 Task: In the Company avon.com, schedule a meeting with title: 'Product Demo and Service Presentation', Select date: '4 September, 2023', select start time: 6:00:PM. Add location on call (786) 555-4399 with meeting description: For further discussion on products, kindly join the meeting. Add attendees from company's contact and save.. Logged in from softage.10@softage.net
Action: Mouse moved to (79, 55)
Screenshot: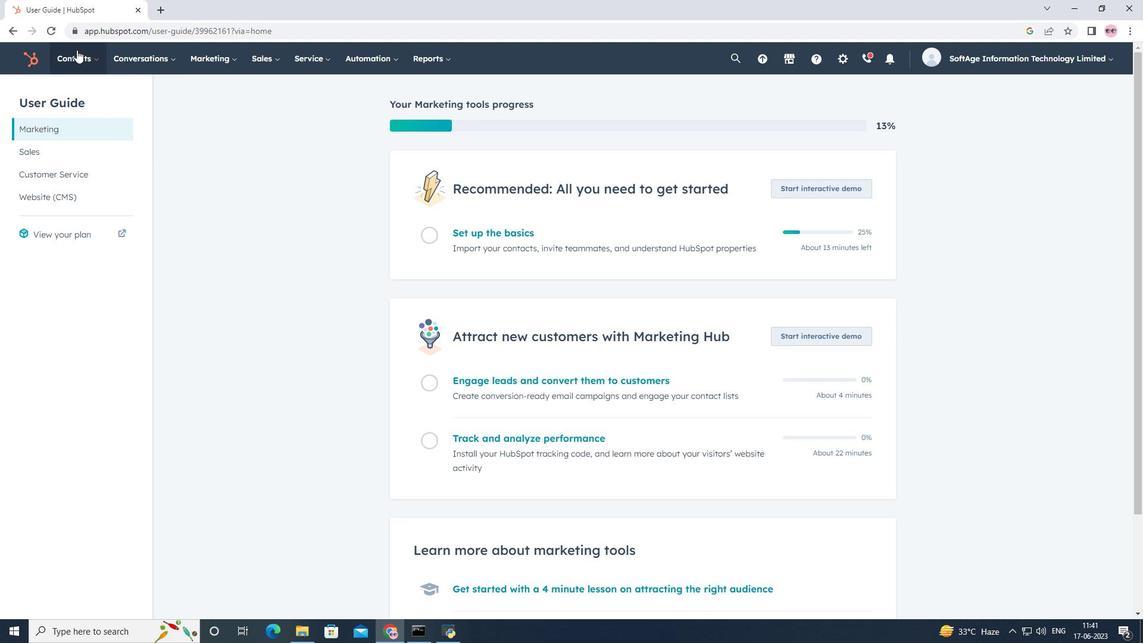 
Action: Mouse pressed left at (79, 55)
Screenshot: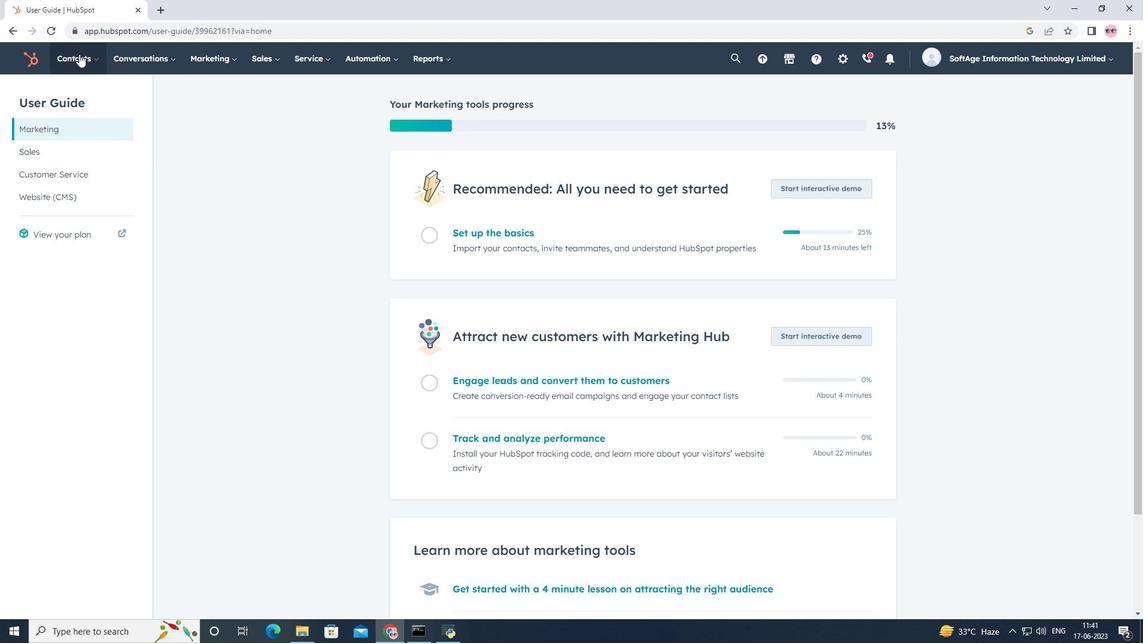 
Action: Mouse moved to (96, 119)
Screenshot: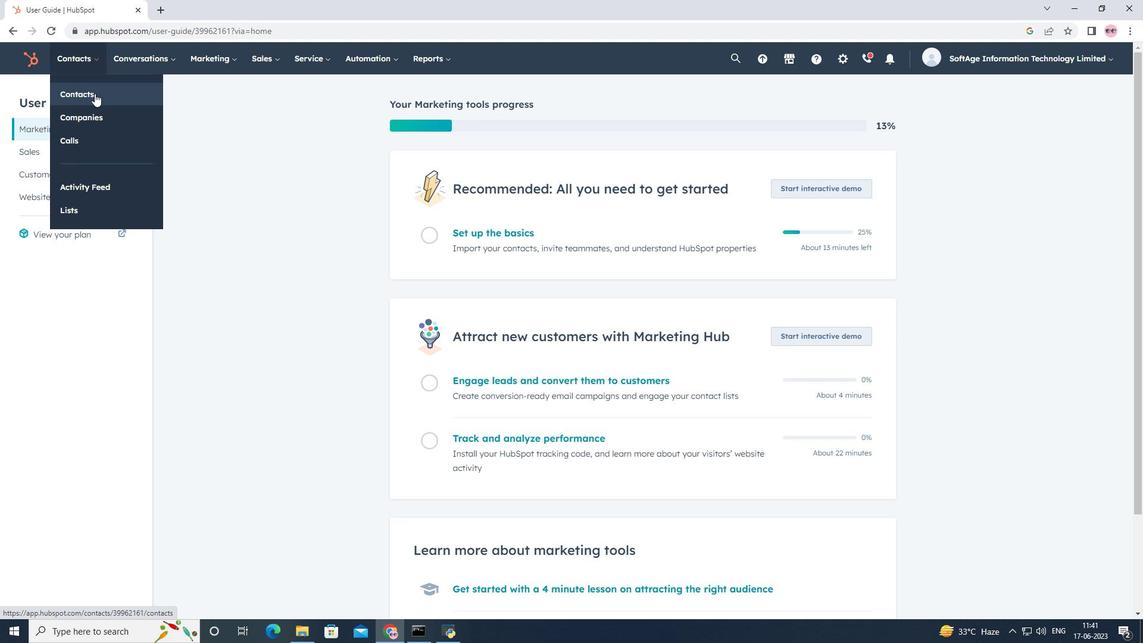 
Action: Mouse pressed left at (96, 119)
Screenshot: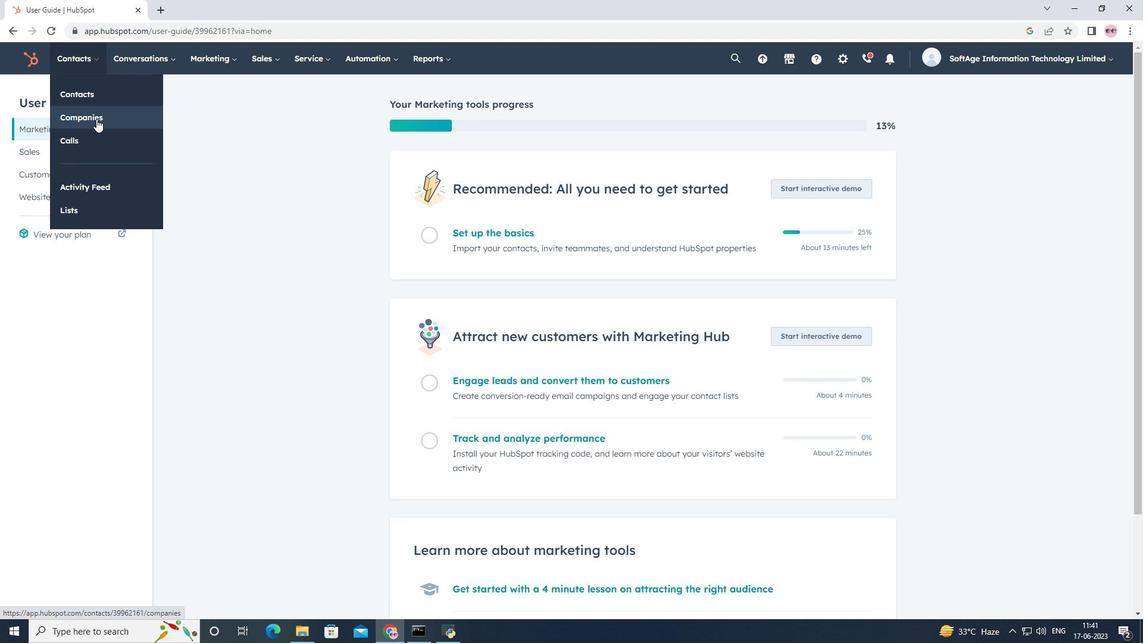 
Action: Mouse moved to (106, 193)
Screenshot: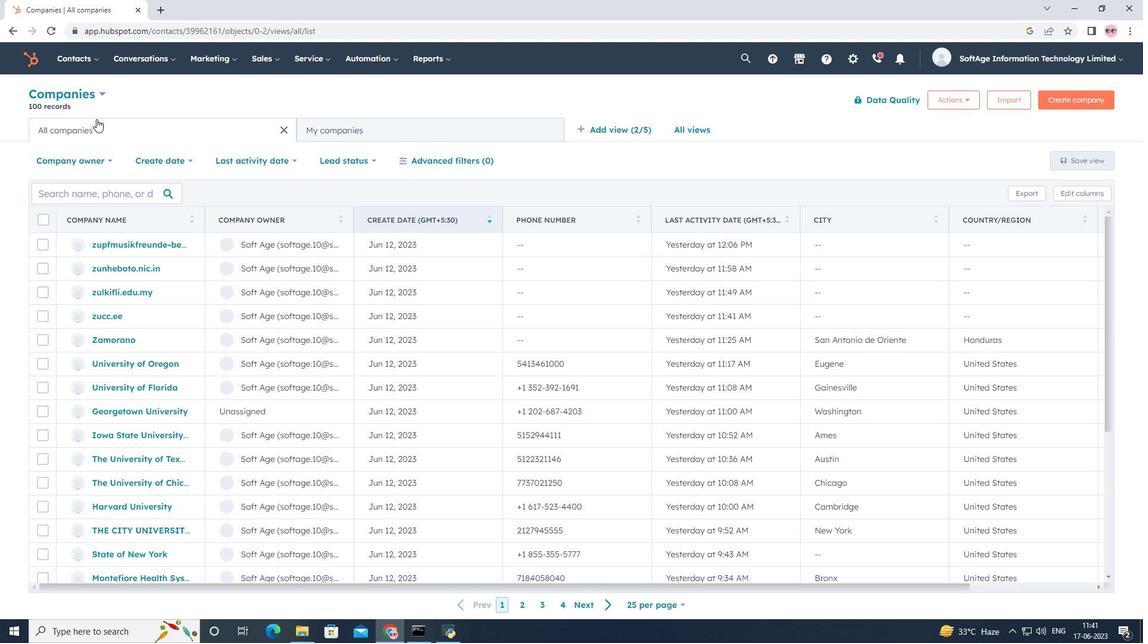 
Action: Mouse pressed left at (106, 193)
Screenshot: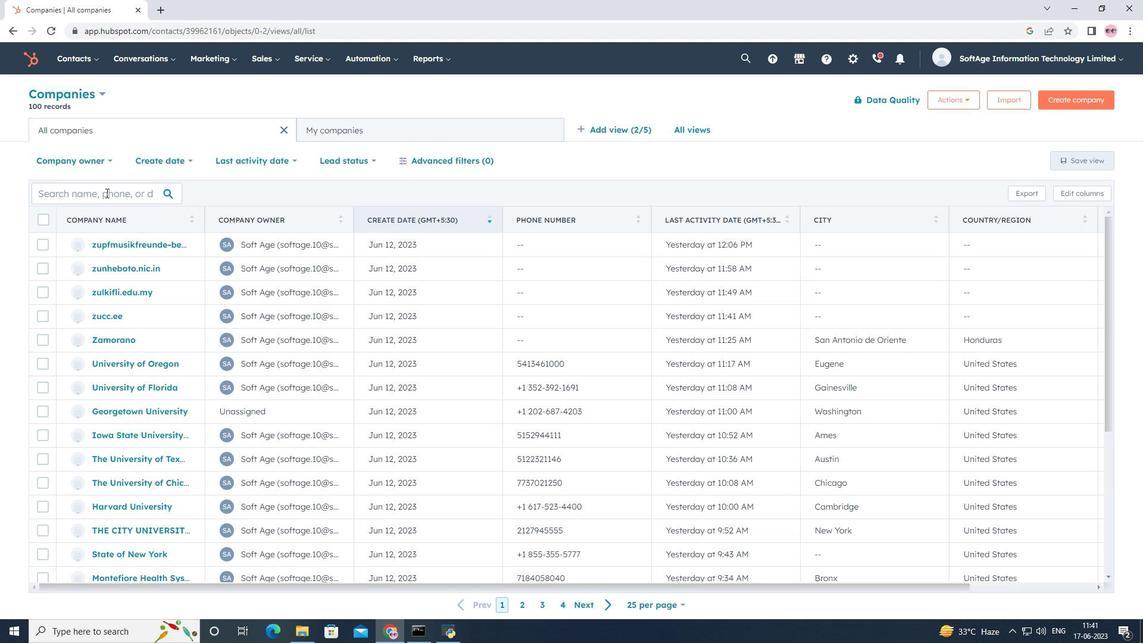 
Action: Key pressed <Key.shift>Product<Key.space><Key.shift>Demo<Key.space><Key.backspace><Key.backspace><Key.backspace><Key.backspace><Key.backspace><Key.backspace><Key.backspace><Key.backspace><Key.backspace><Key.backspace><Key.backspace><Key.backspace><Key.backspace><Key.backspace><Key.backspace><Key.backspace><Key.backspace>avon.com
Screenshot: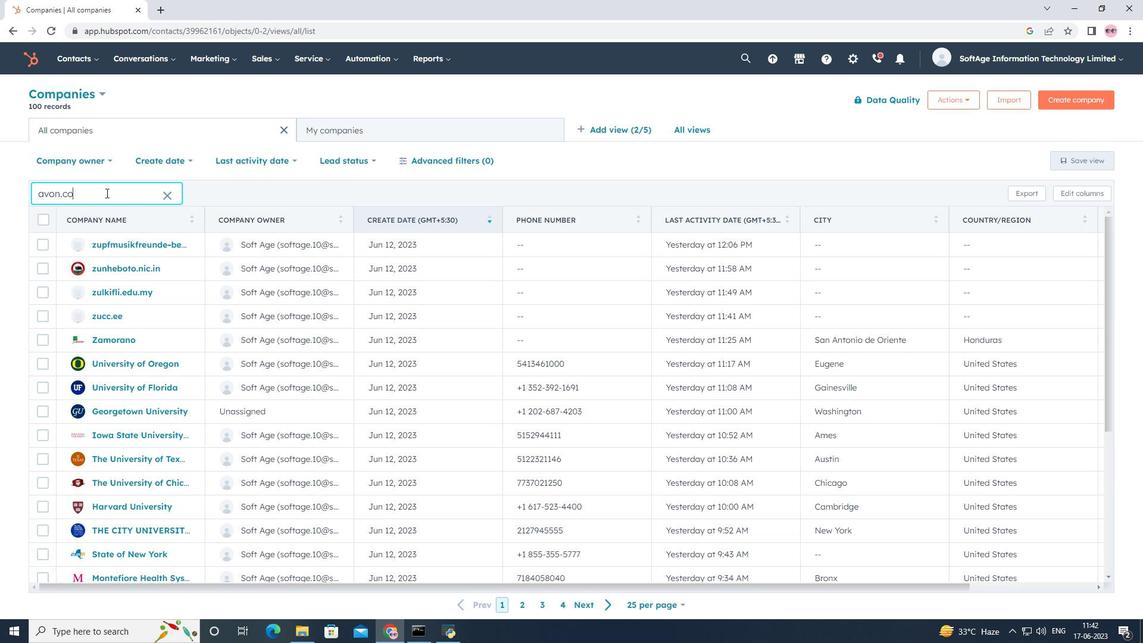 
Action: Mouse moved to (113, 247)
Screenshot: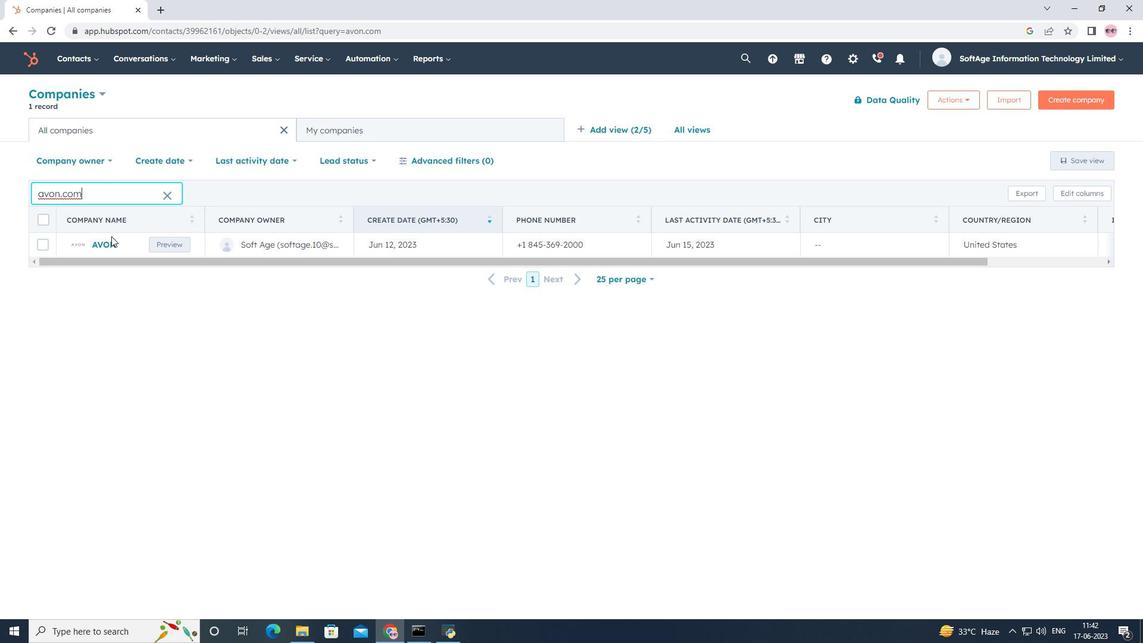 
Action: Mouse pressed left at (113, 247)
Screenshot: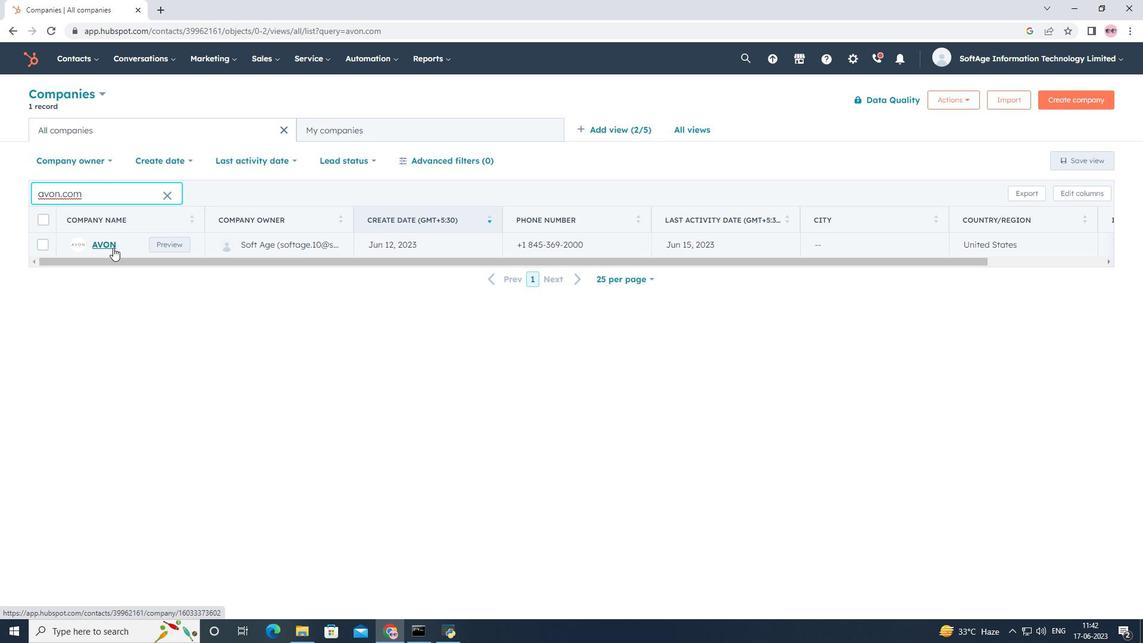 
Action: Mouse moved to (194, 193)
Screenshot: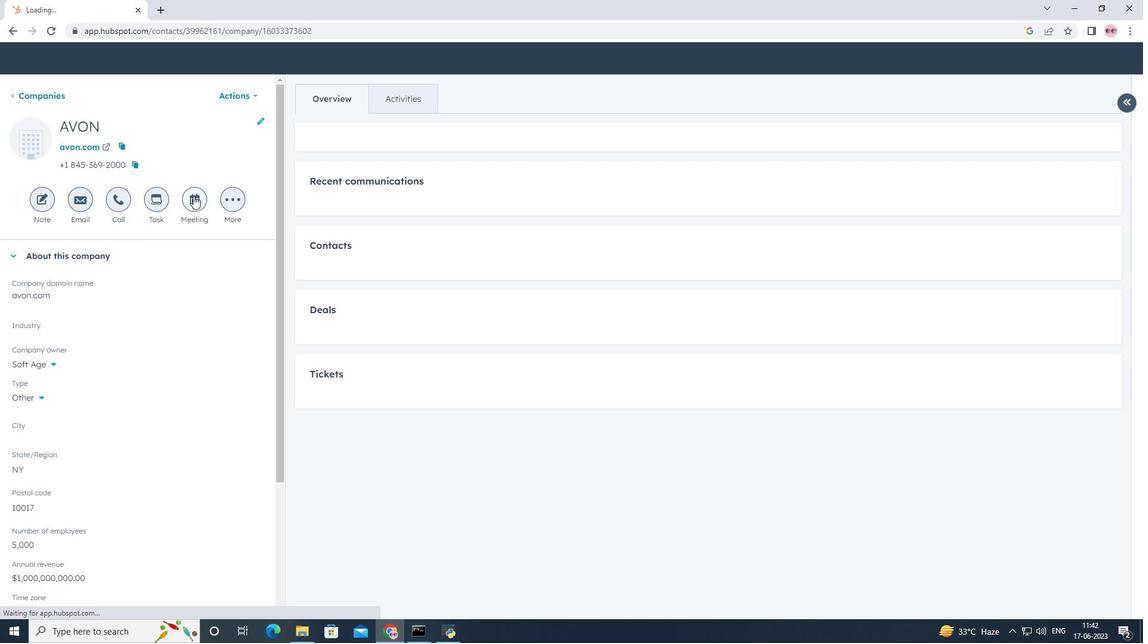 
Action: Mouse pressed left at (194, 193)
Screenshot: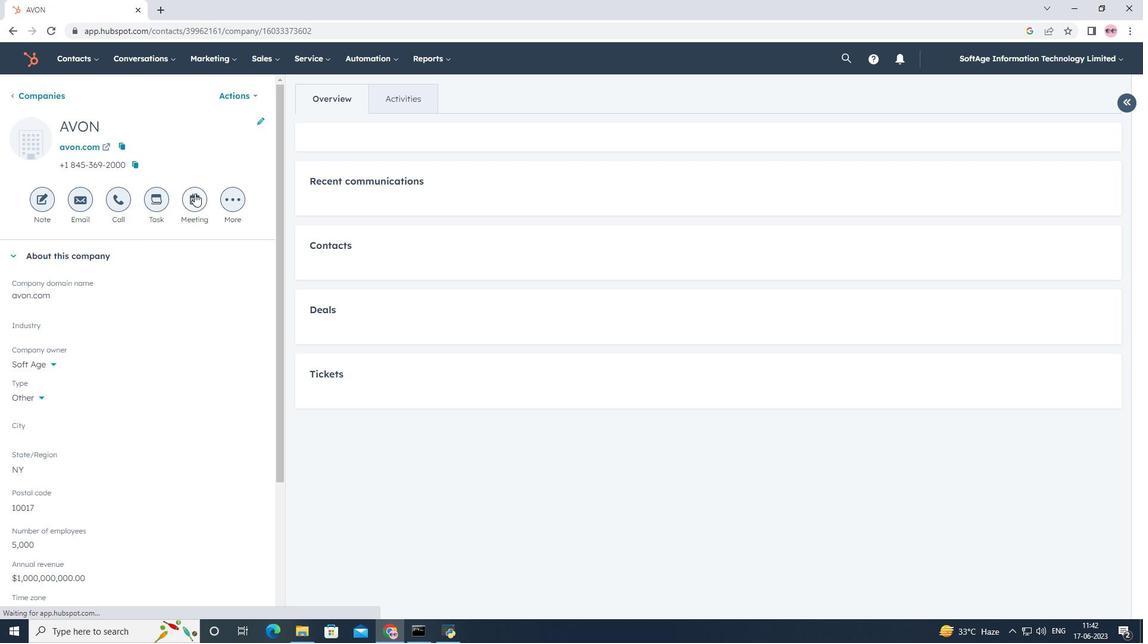 
Action: Mouse moved to (289, 193)
Screenshot: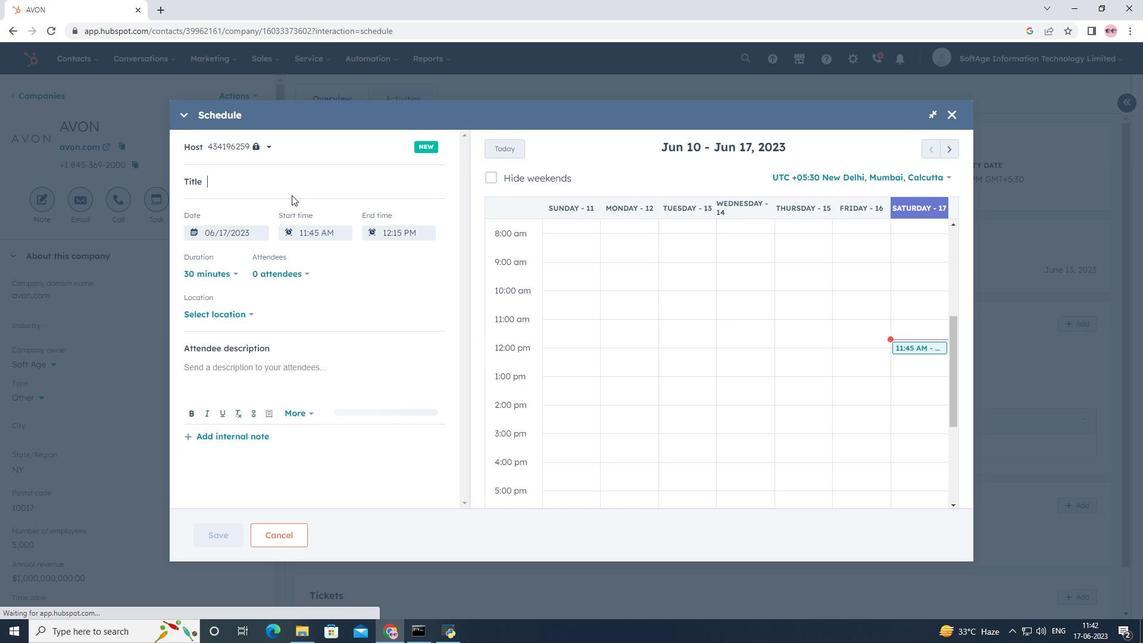 
Action: Key pressed <Key.shift><Key.shift><Key.shift><Key.shift><Key.shift><Key.shift><Key.shift><Key.shift><Key.shift><Key.shift><Key.shift><Key.shift><Key.shift><Key.shift><Key.shift><Key.shift><Key.shift><Key.shift><Key.shift><Key.shift><Key.shift><Key.shift><Key.shift>Product<Key.space><Key.shift>Demo<Key.space>and<Key.space><Key.shift><Key.shift><Key.shift><Key.shift><Key.shift><Key.shift><Key.shift><Key.shift><Key.shift><Key.shift><Key.shift><Key.shift><Key.shift><Key.shift><Key.shift><Key.shift><Key.shift><Key.shift><Key.shift><Key.shift><Key.shift><Key.shift>Service<Key.space><Key.shift>Presentation
Screenshot: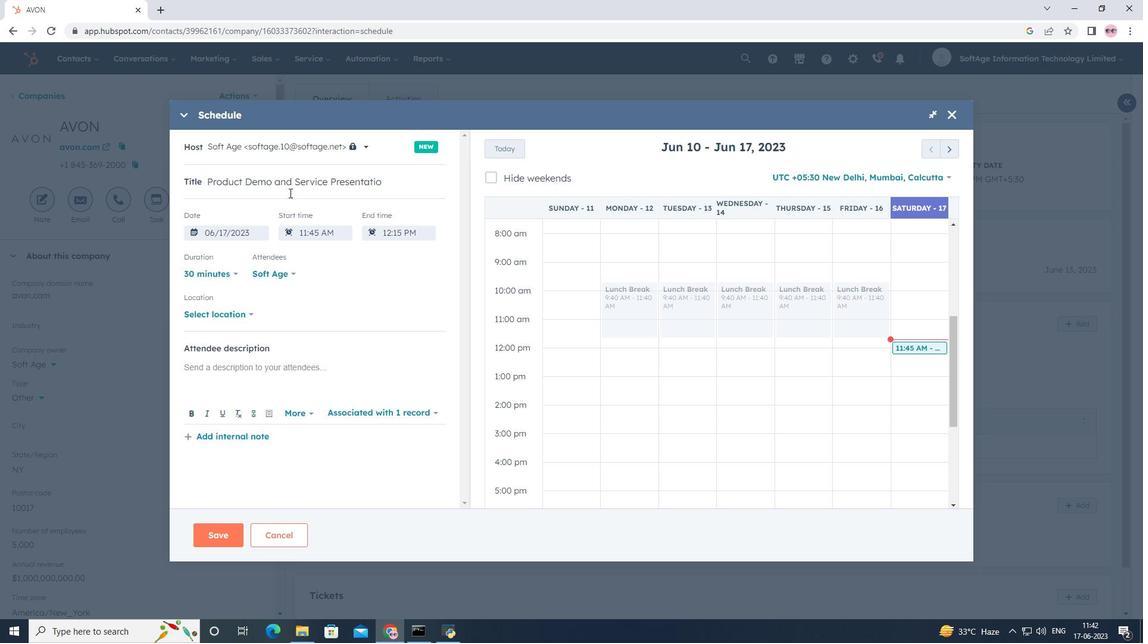 
Action: Mouse moved to (955, 146)
Screenshot: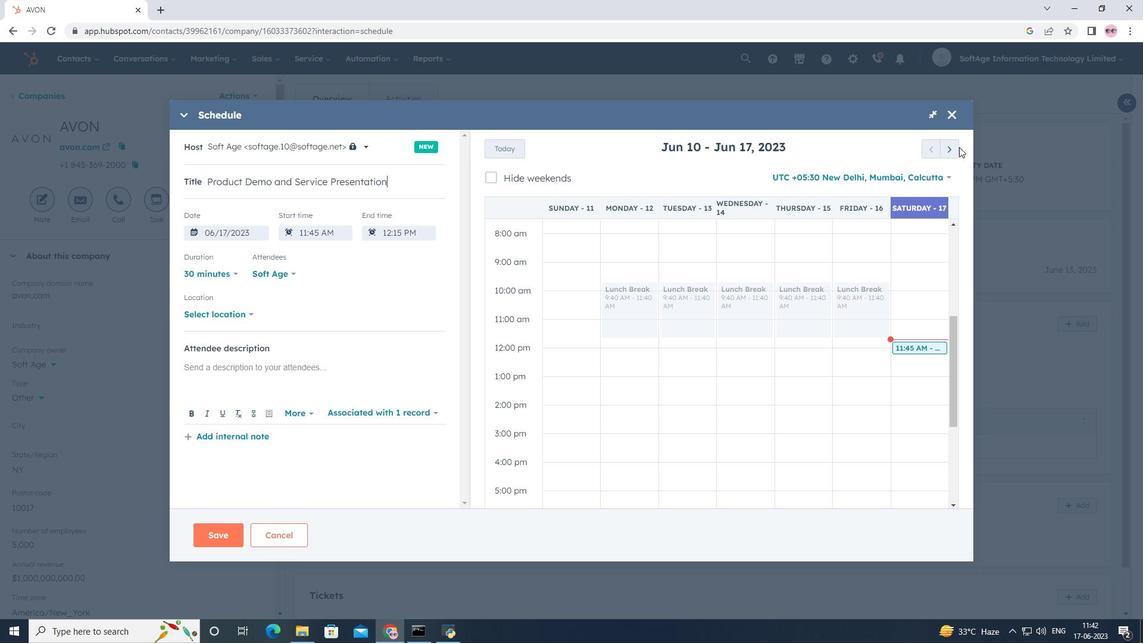 
Action: Mouse pressed left at (955, 146)
Screenshot: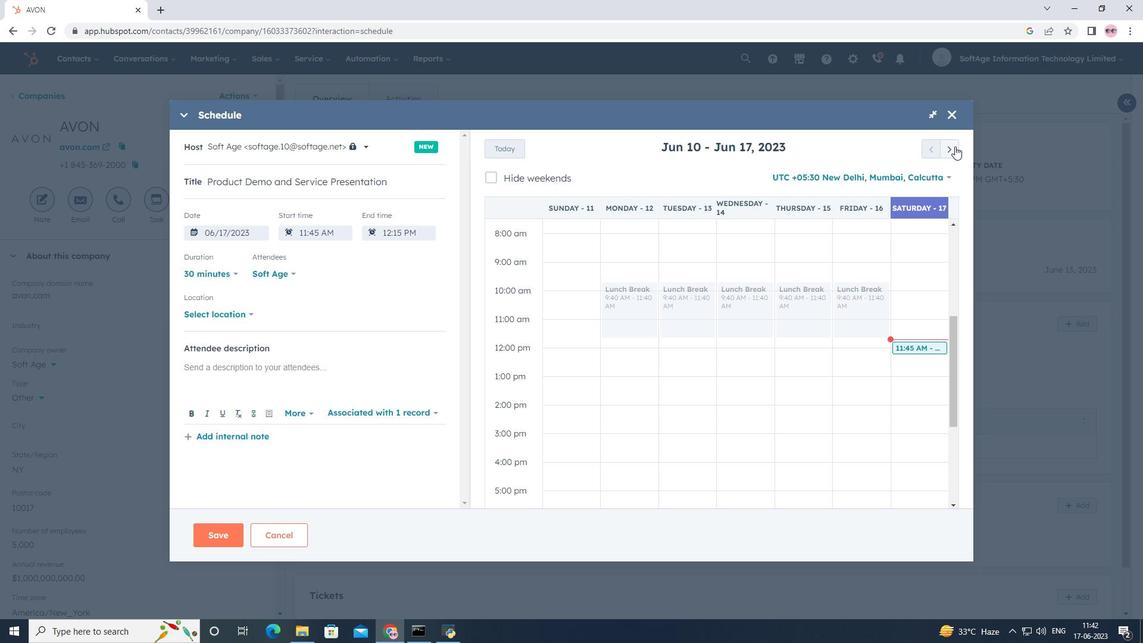 
Action: Mouse pressed left at (955, 146)
Screenshot: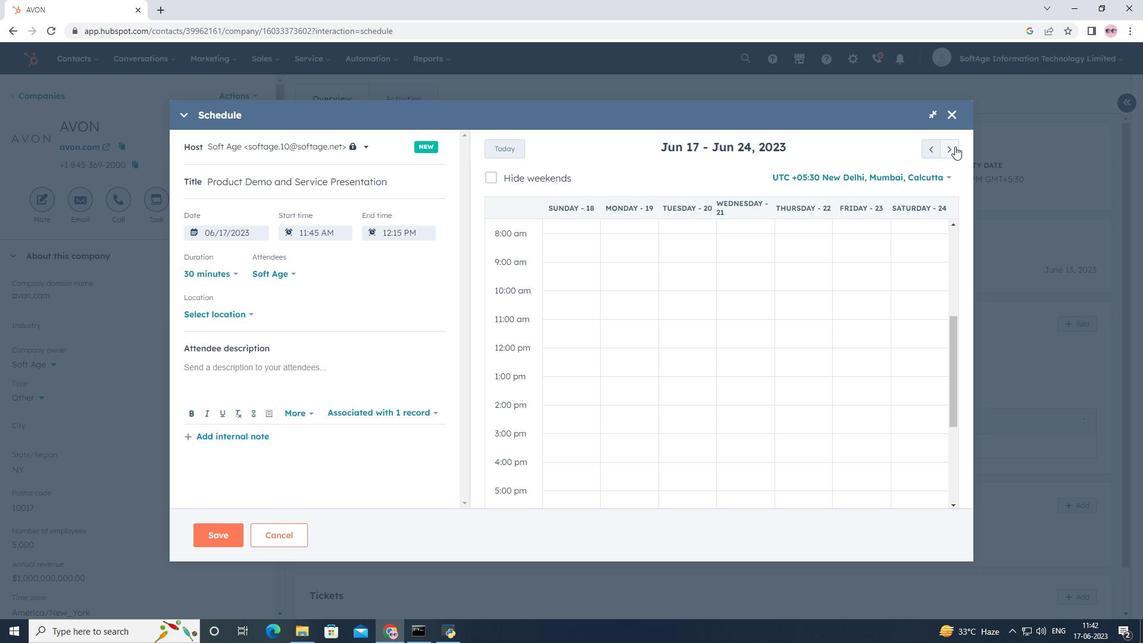 
Action: Mouse pressed left at (955, 146)
Screenshot: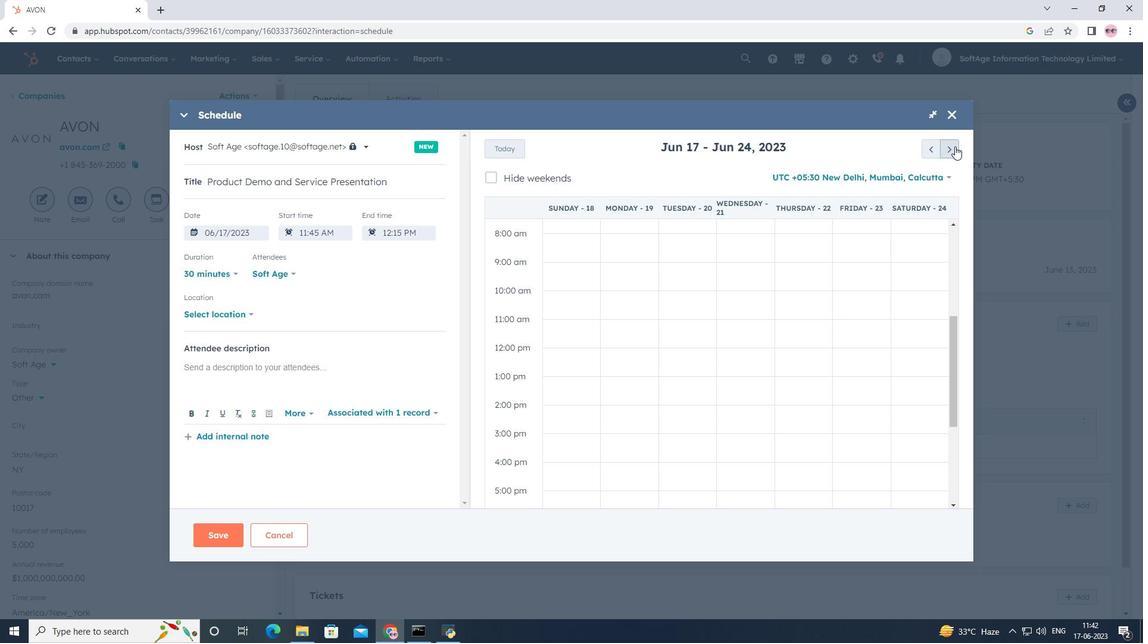 
Action: Mouse pressed left at (955, 146)
Screenshot: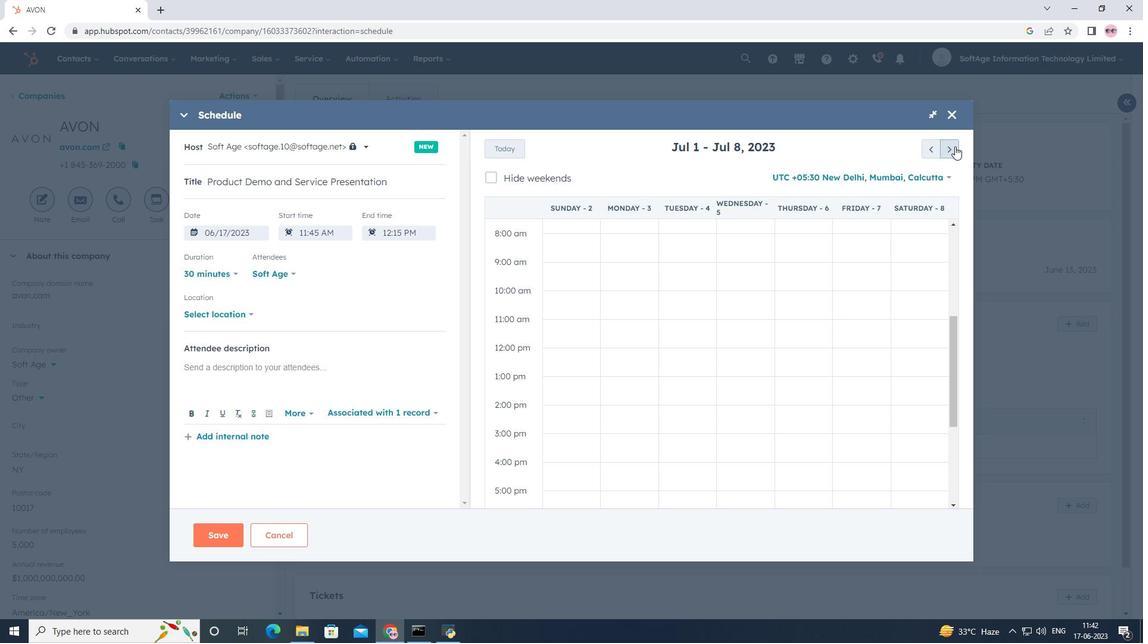 
Action: Mouse pressed left at (955, 146)
Screenshot: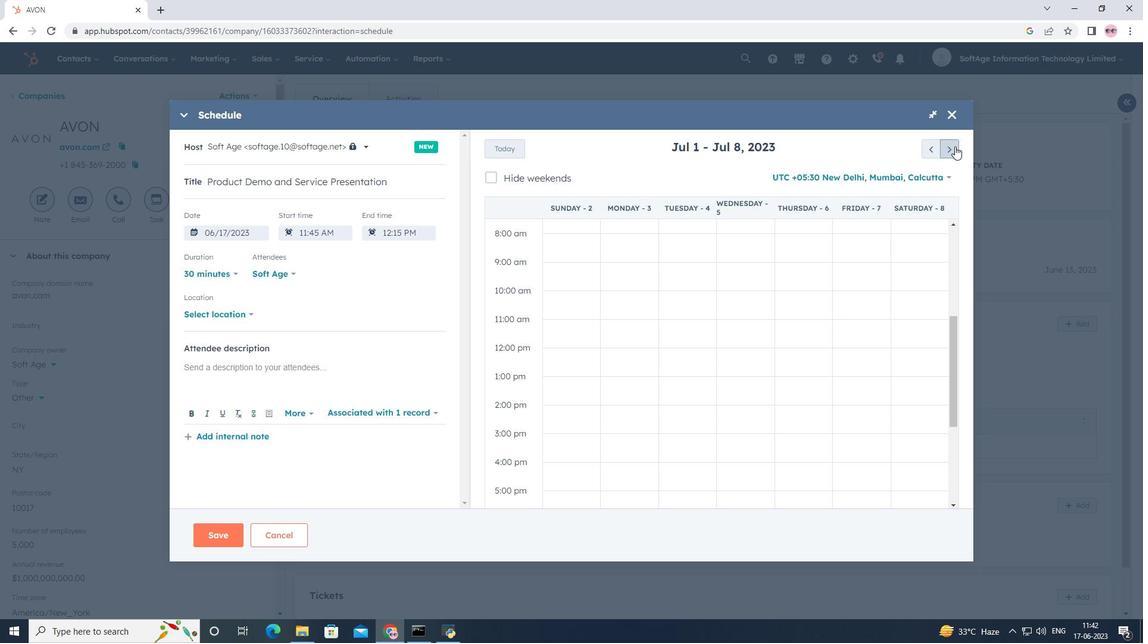 
Action: Mouse pressed left at (955, 146)
Screenshot: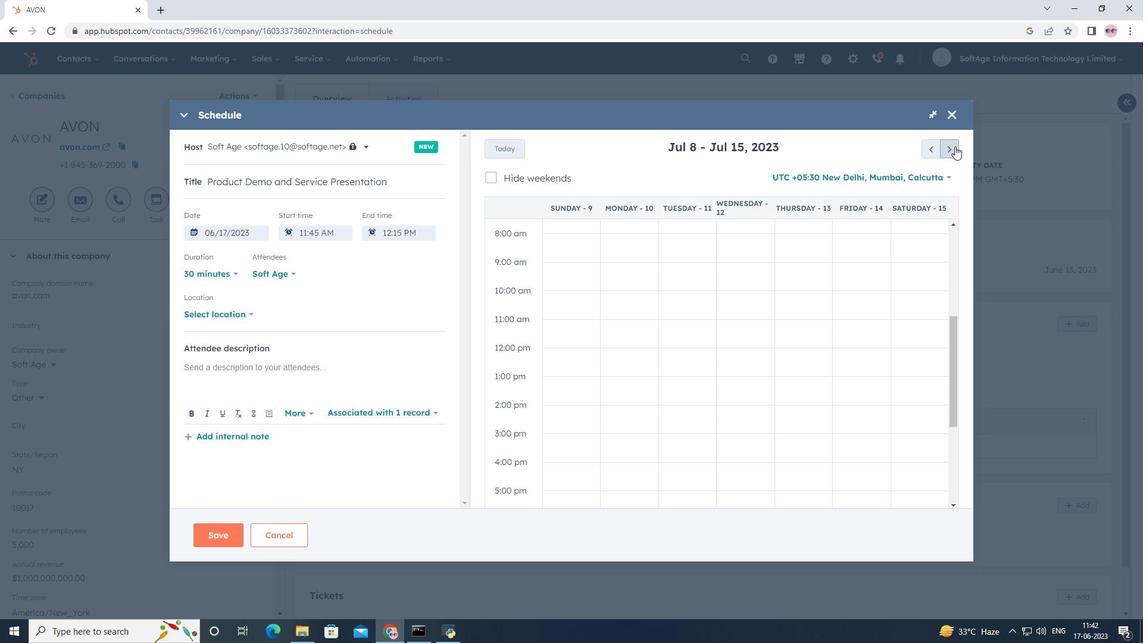 
Action: Mouse pressed left at (955, 146)
Screenshot: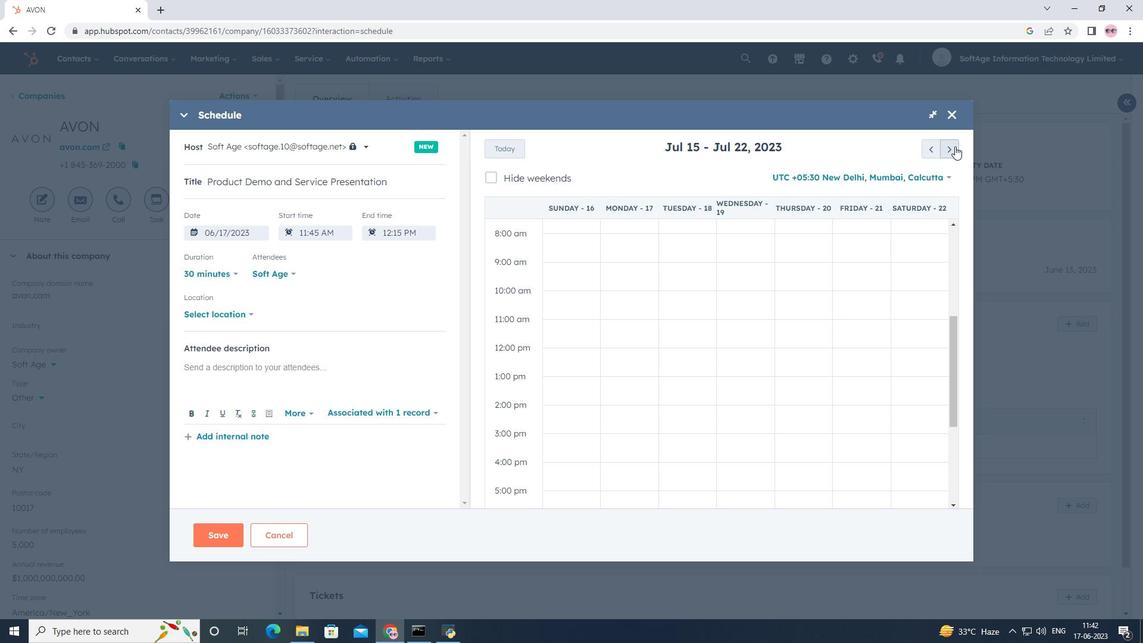 
Action: Mouse pressed left at (955, 146)
Screenshot: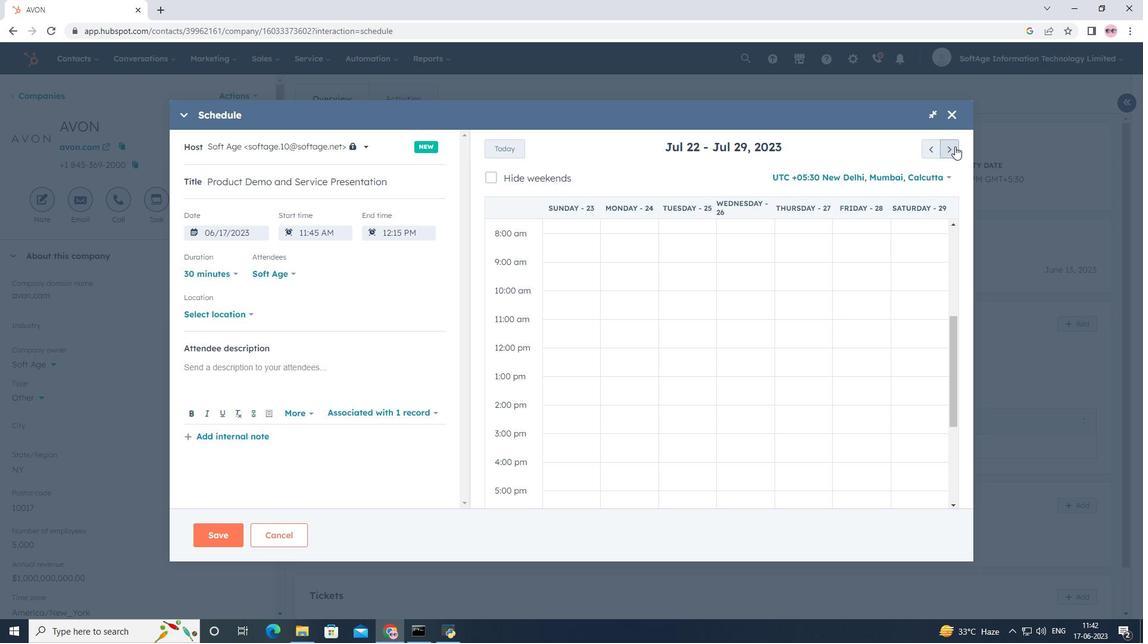 
Action: Mouse pressed left at (955, 146)
Screenshot: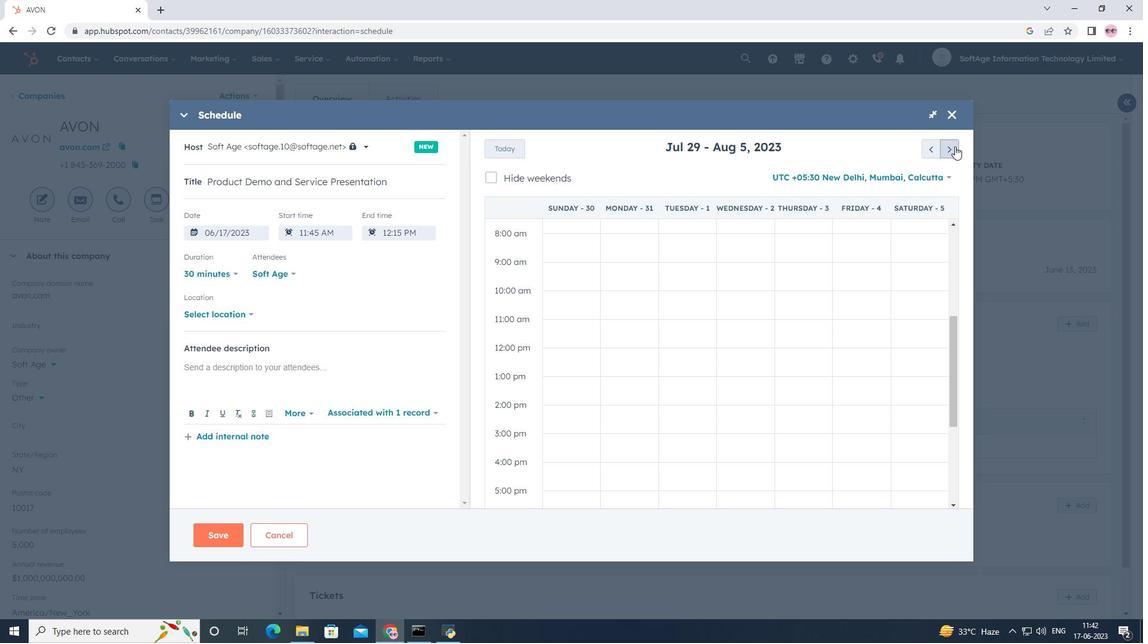 
Action: Mouse moved to (924, 149)
Screenshot: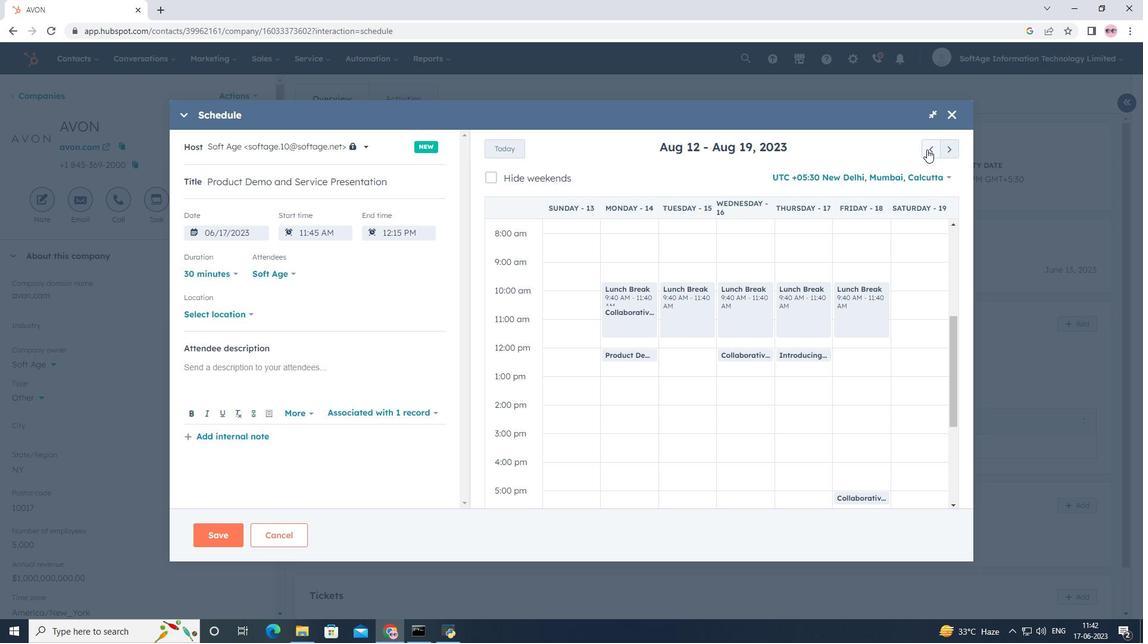 
Action: Mouse pressed left at (924, 149)
Screenshot: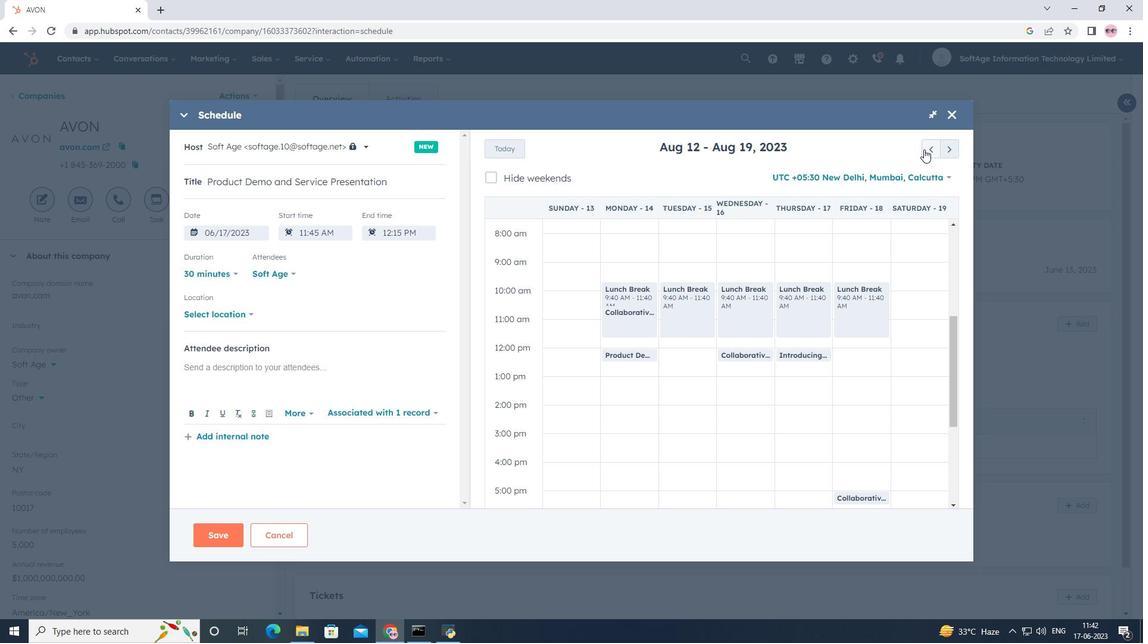 
Action: Mouse moved to (940, 149)
Screenshot: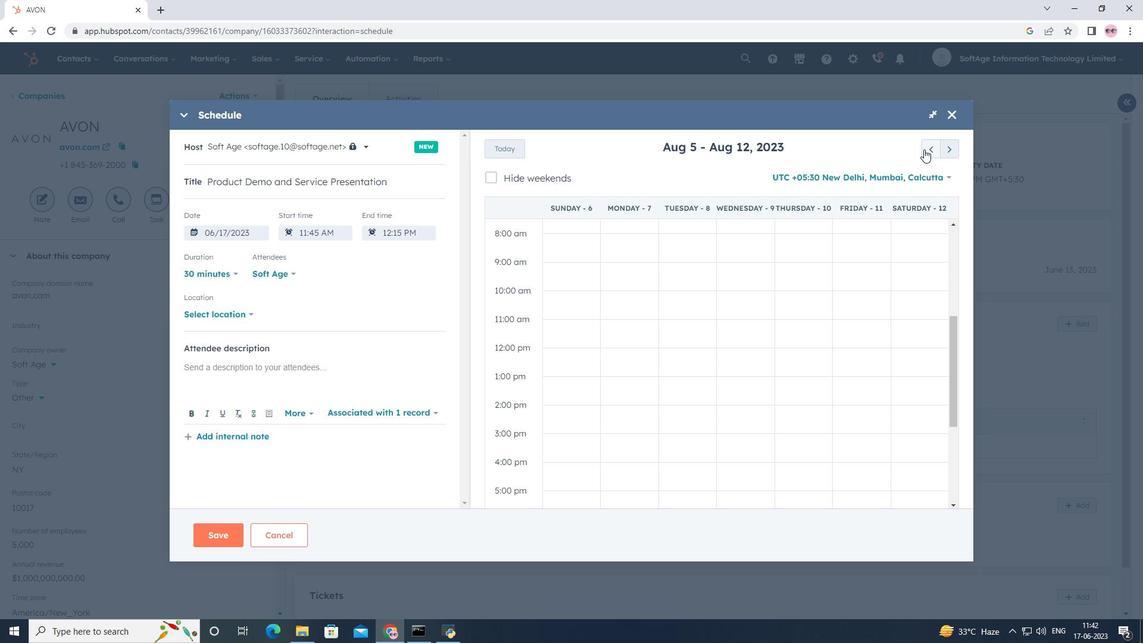
Action: Mouse pressed left at (940, 149)
Screenshot: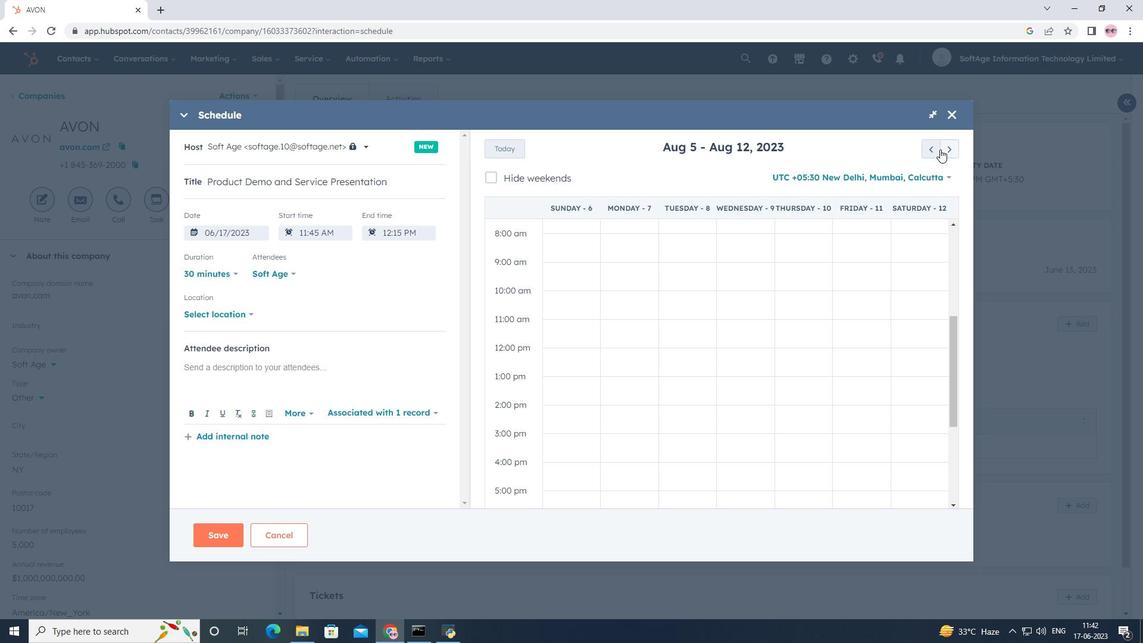 
Action: Mouse moved to (936, 149)
Screenshot: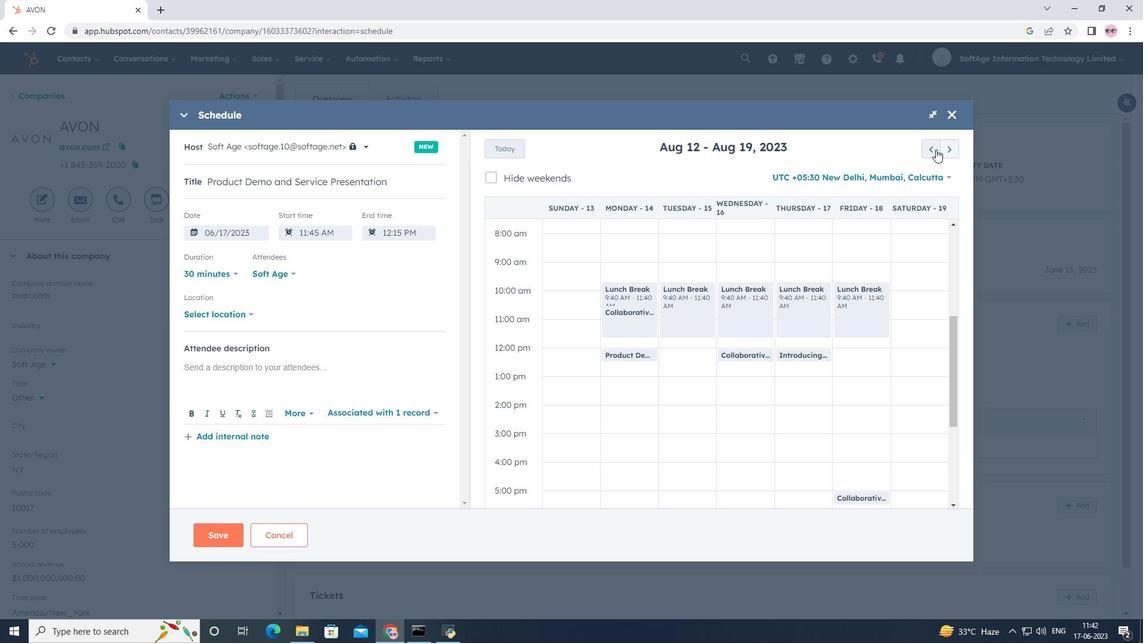 
Action: Mouse pressed left at (936, 149)
Screenshot: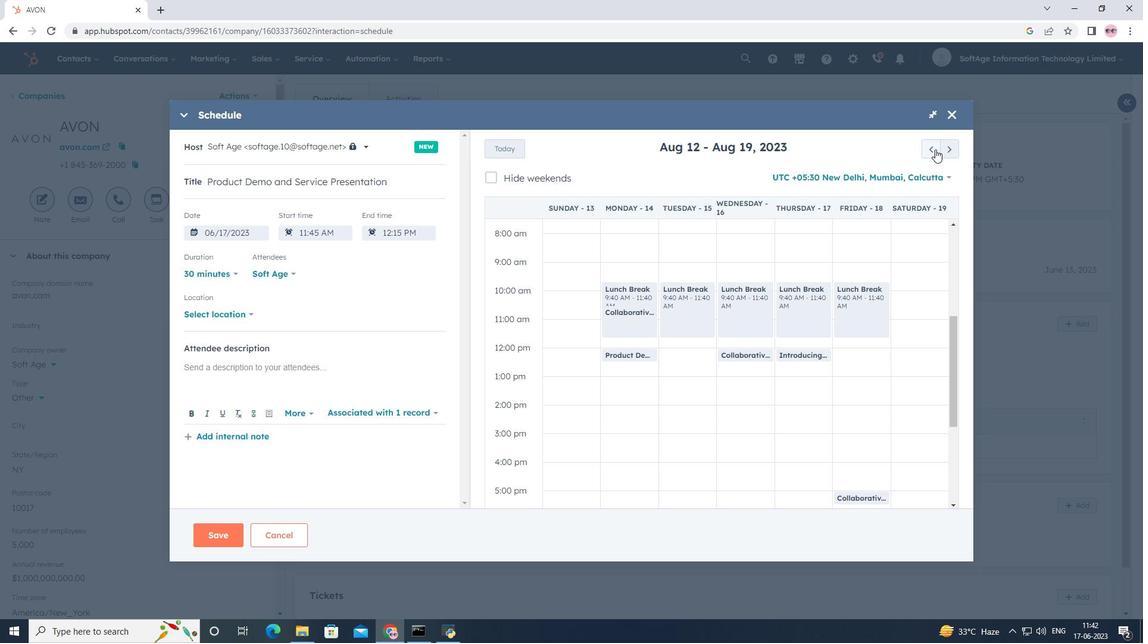 
Action: Mouse pressed left at (936, 149)
Screenshot: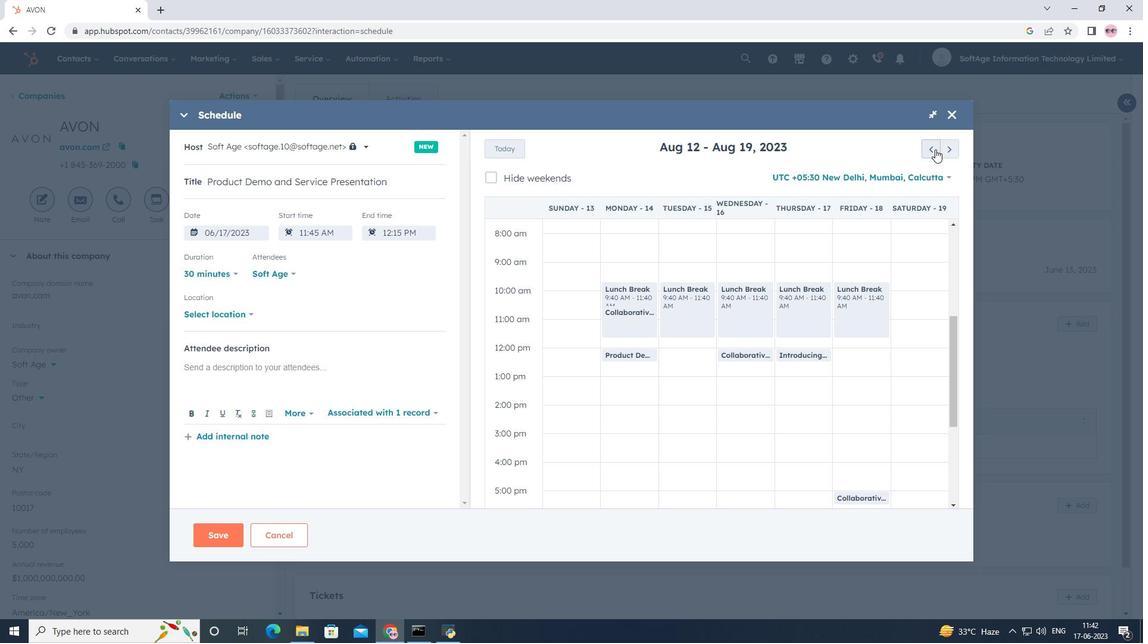 
Action: Mouse moved to (951, 149)
Screenshot: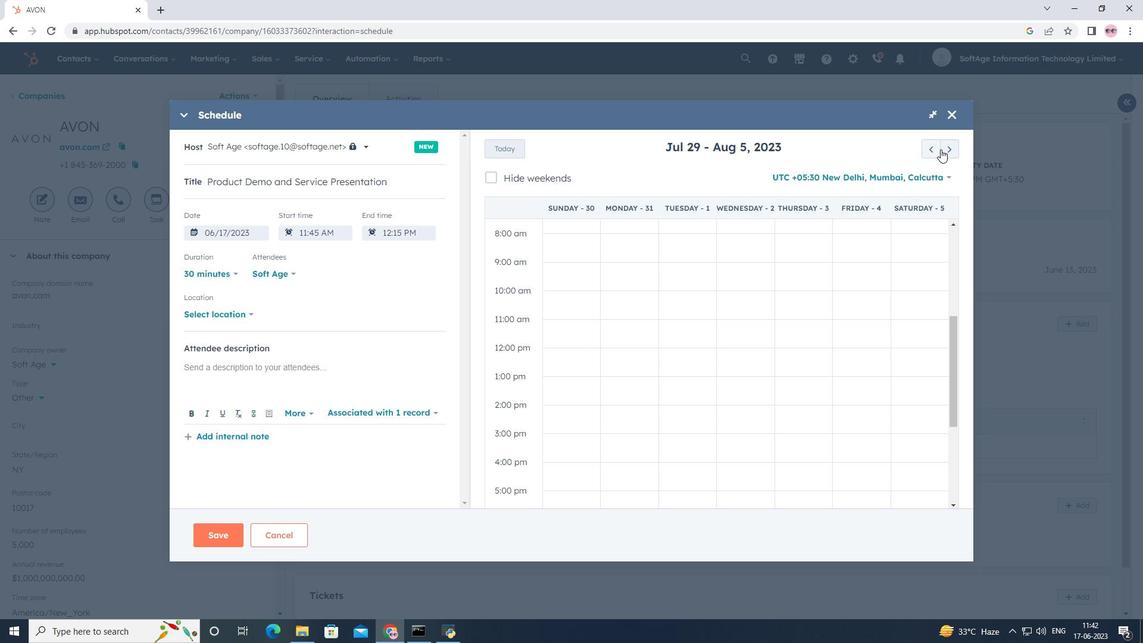 
Action: Mouse pressed left at (951, 149)
Screenshot: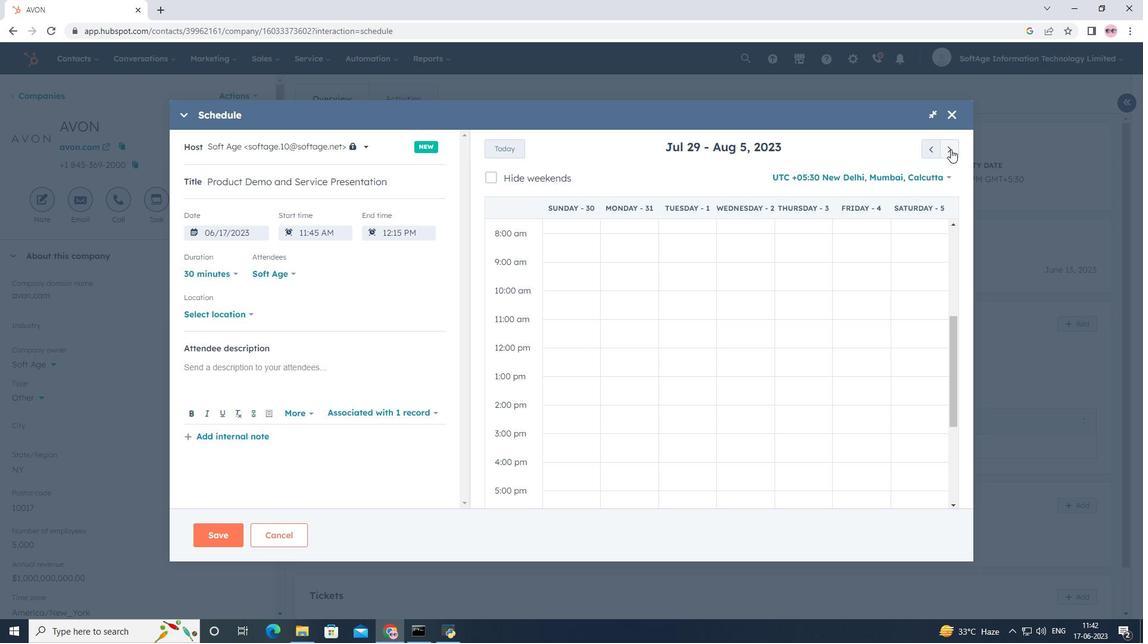 
Action: Mouse pressed left at (951, 149)
Screenshot: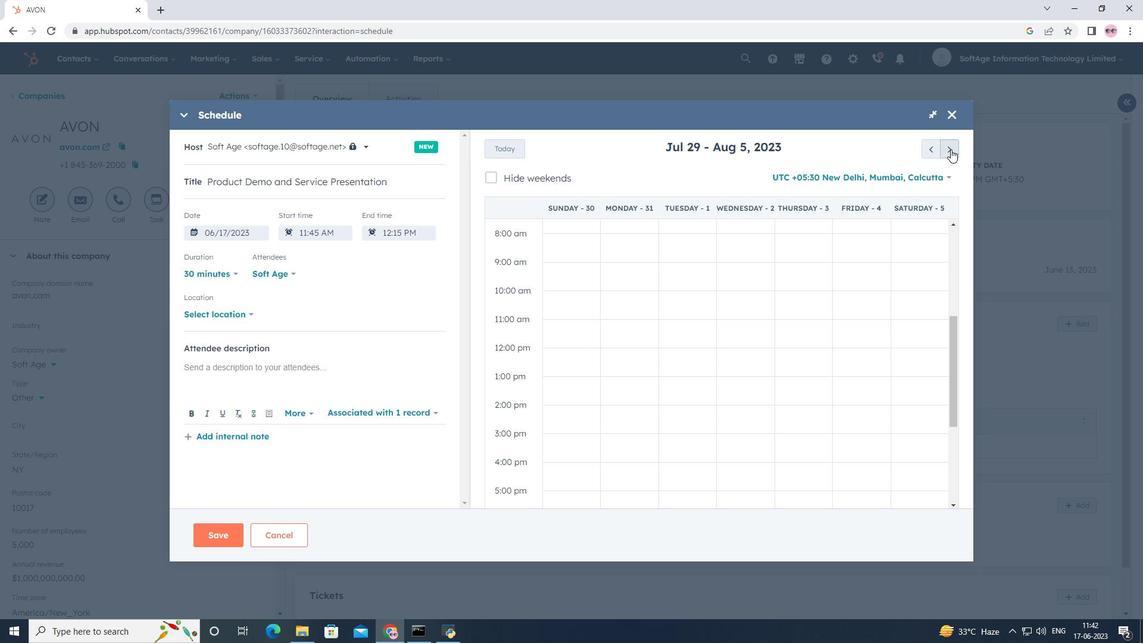 
Action: Mouse pressed left at (951, 149)
Screenshot: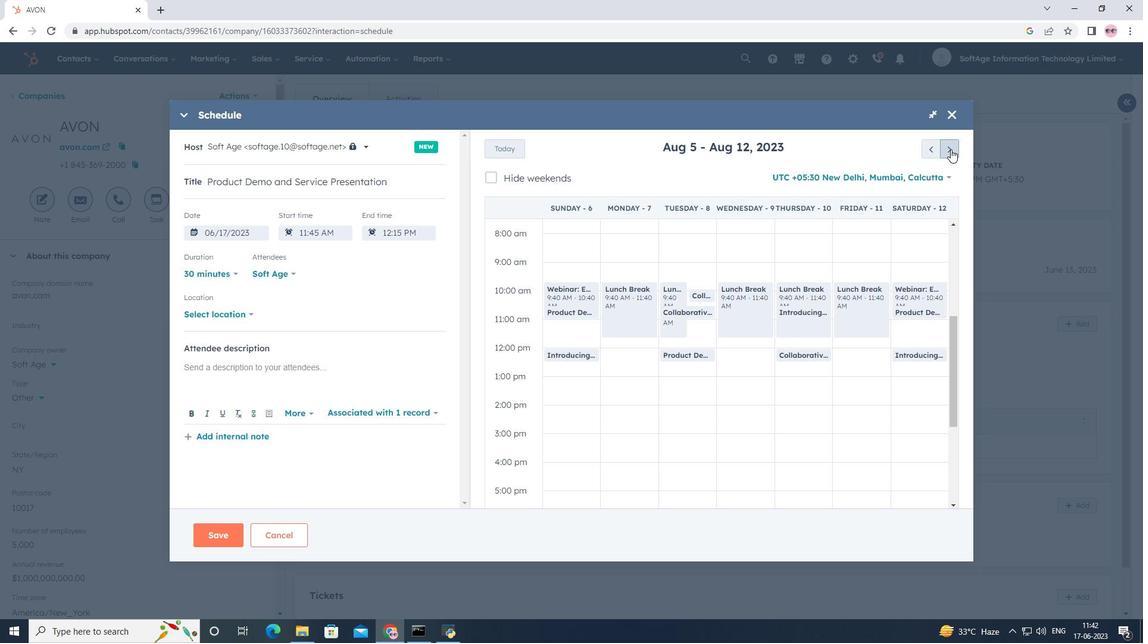 
Action: Mouse pressed left at (951, 149)
Screenshot: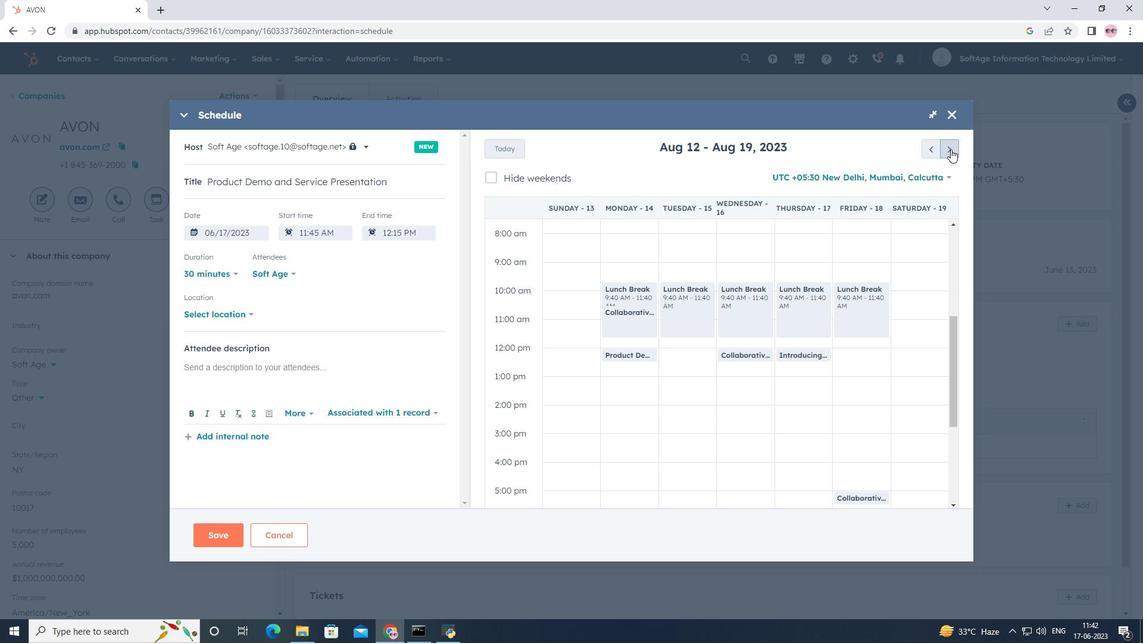 
Action: Mouse pressed left at (951, 149)
Screenshot: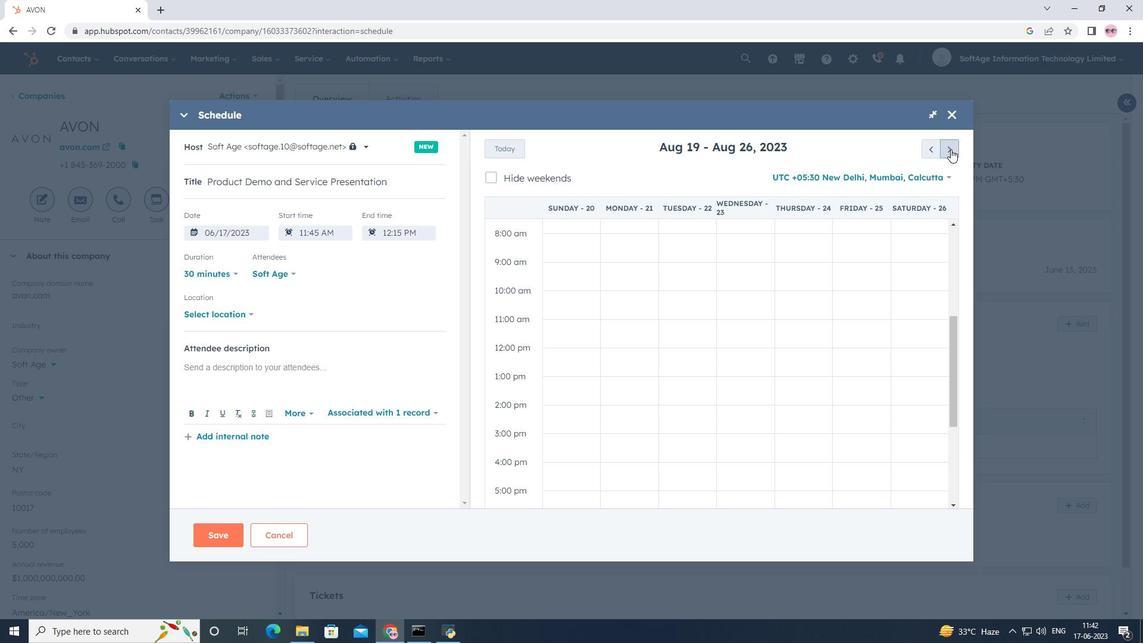 
Action: Mouse moved to (617, 498)
Screenshot: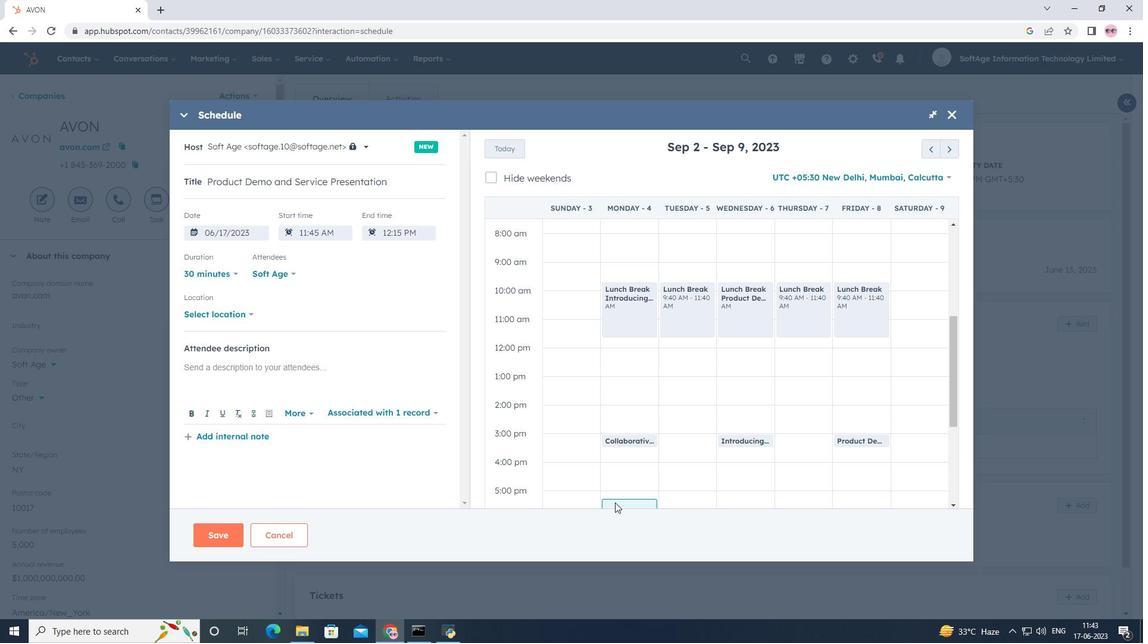 
Action: Mouse scrolled (617, 498) with delta (0, 0)
Screenshot: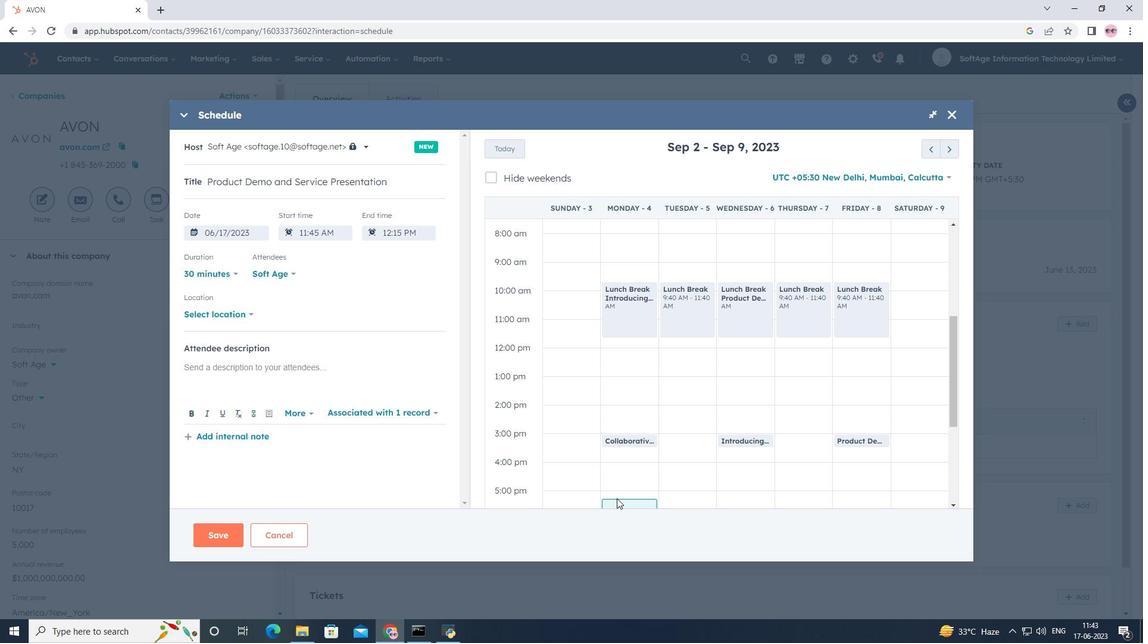 
Action: Mouse scrolled (617, 498) with delta (0, 0)
Screenshot: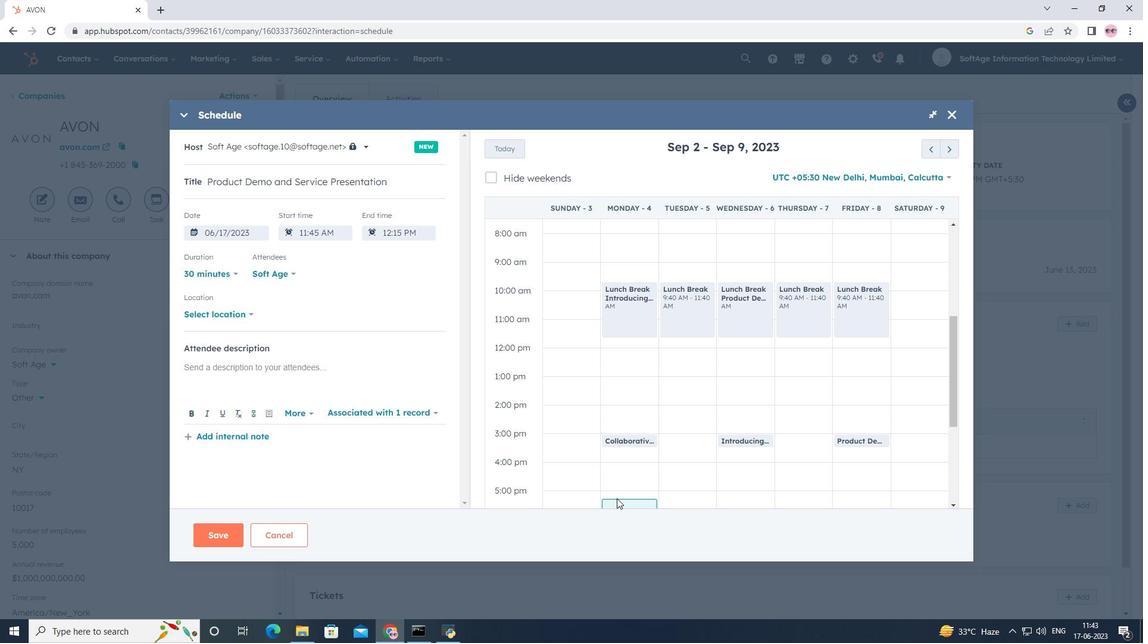 
Action: Mouse moved to (619, 404)
Screenshot: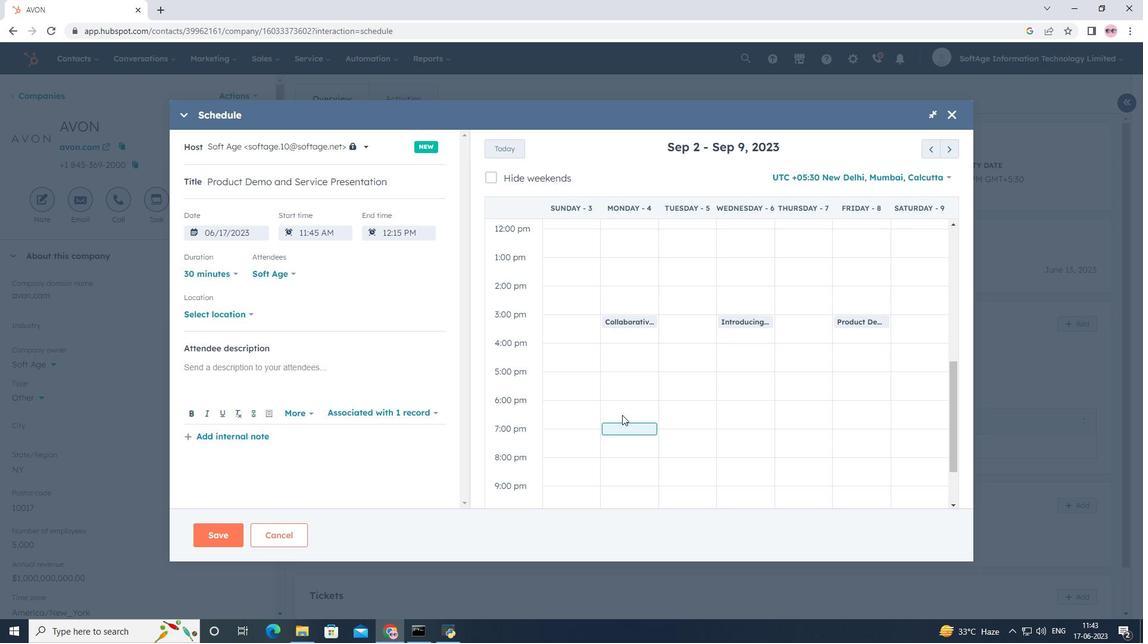 
Action: Mouse pressed left at (619, 404)
Screenshot: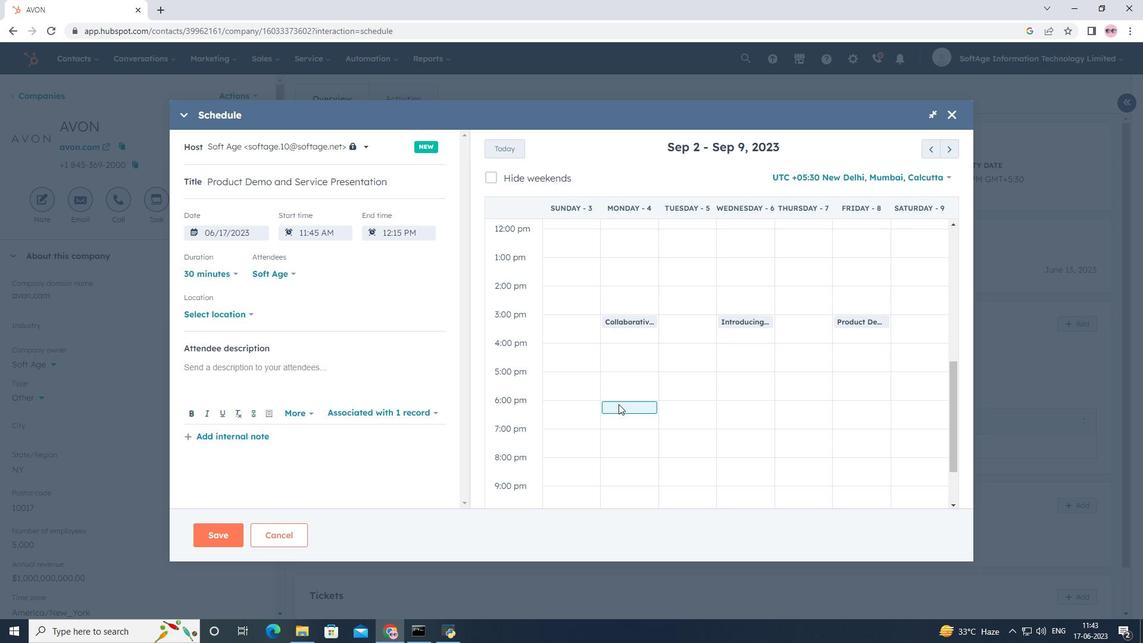 
Action: Mouse moved to (237, 312)
Screenshot: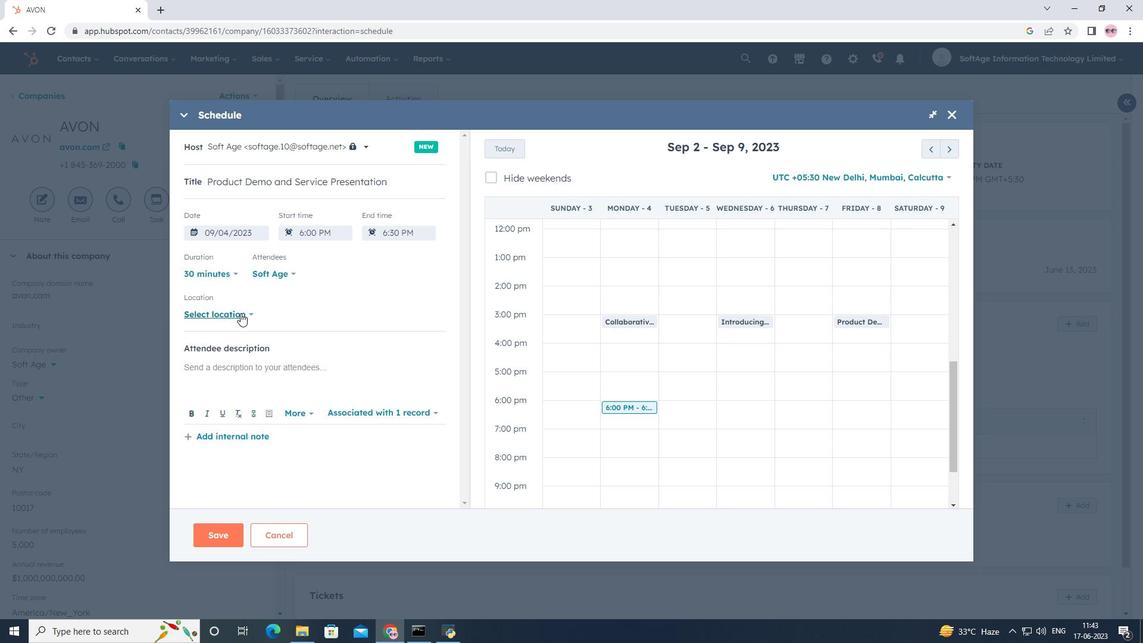 
Action: Mouse pressed left at (237, 312)
Screenshot: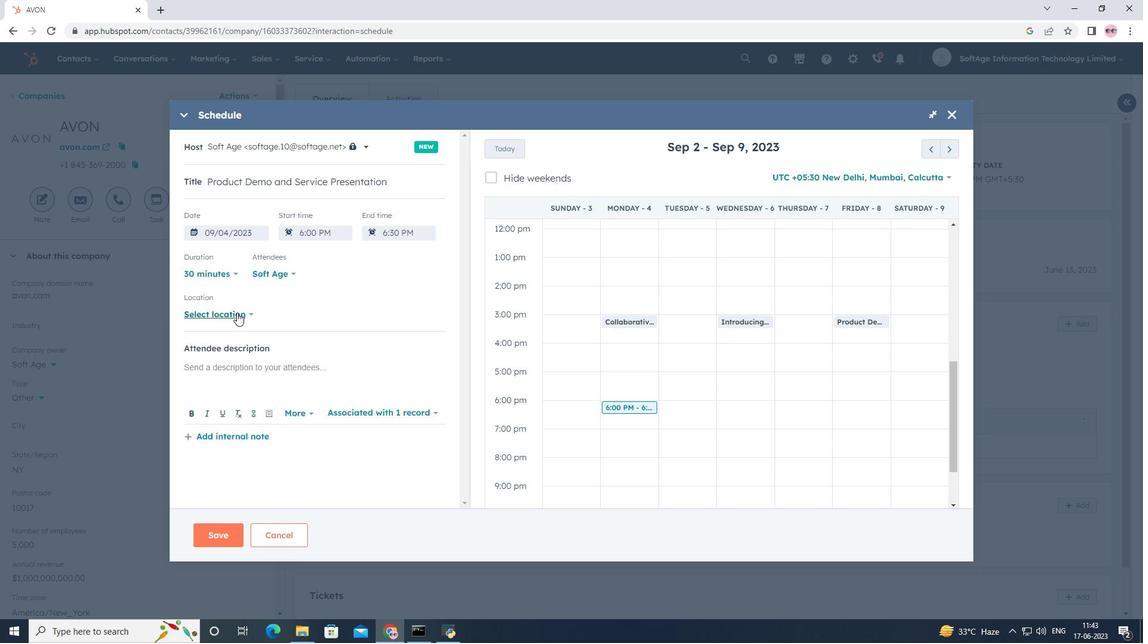 
Action: Mouse moved to (316, 277)
Screenshot: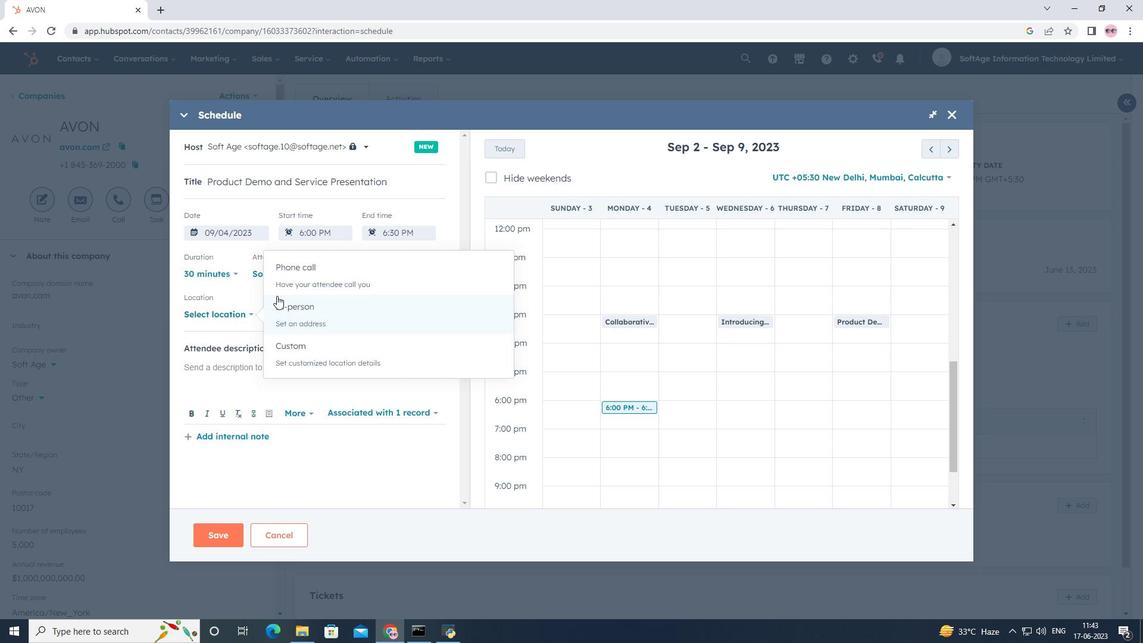 
Action: Mouse pressed left at (316, 277)
Screenshot: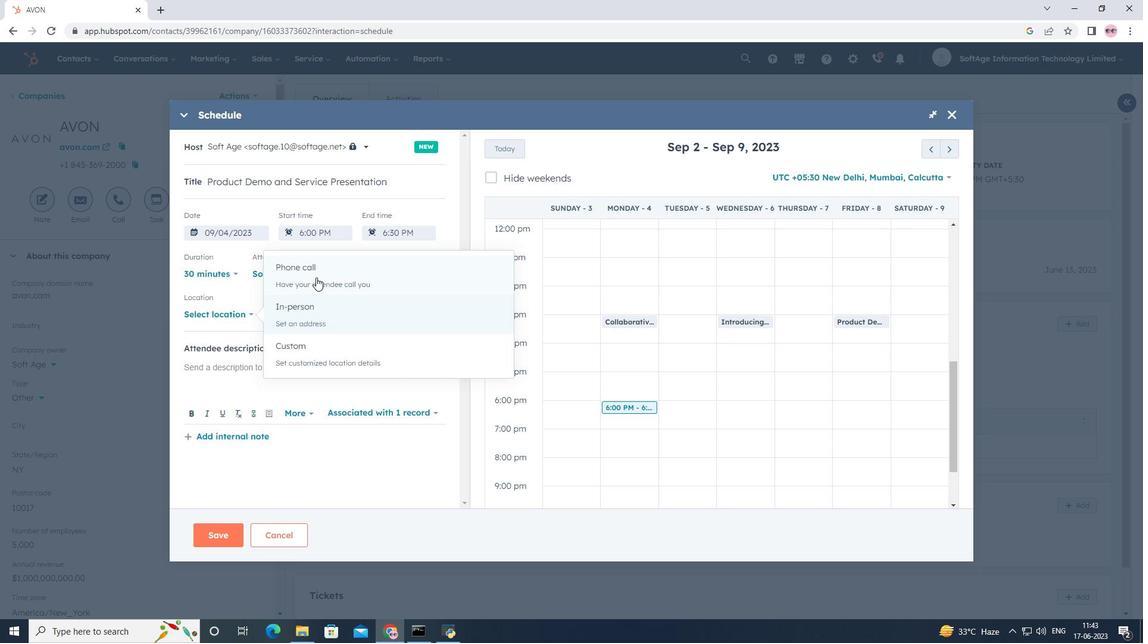 
Action: Mouse moved to (303, 304)
Screenshot: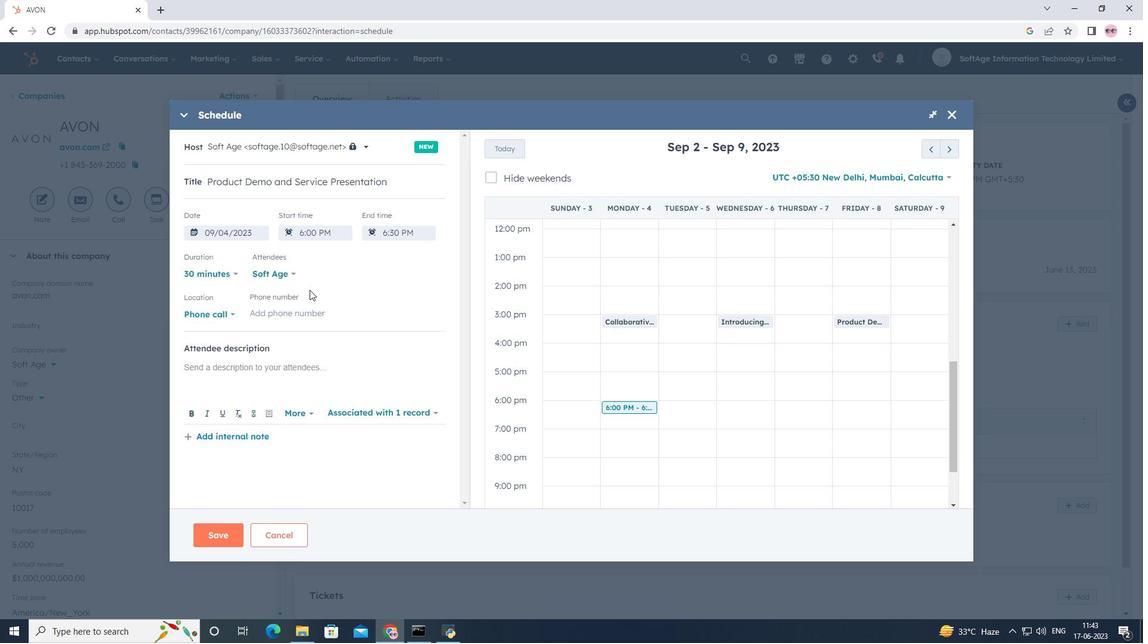 
Action: Mouse pressed left at (303, 304)
Screenshot: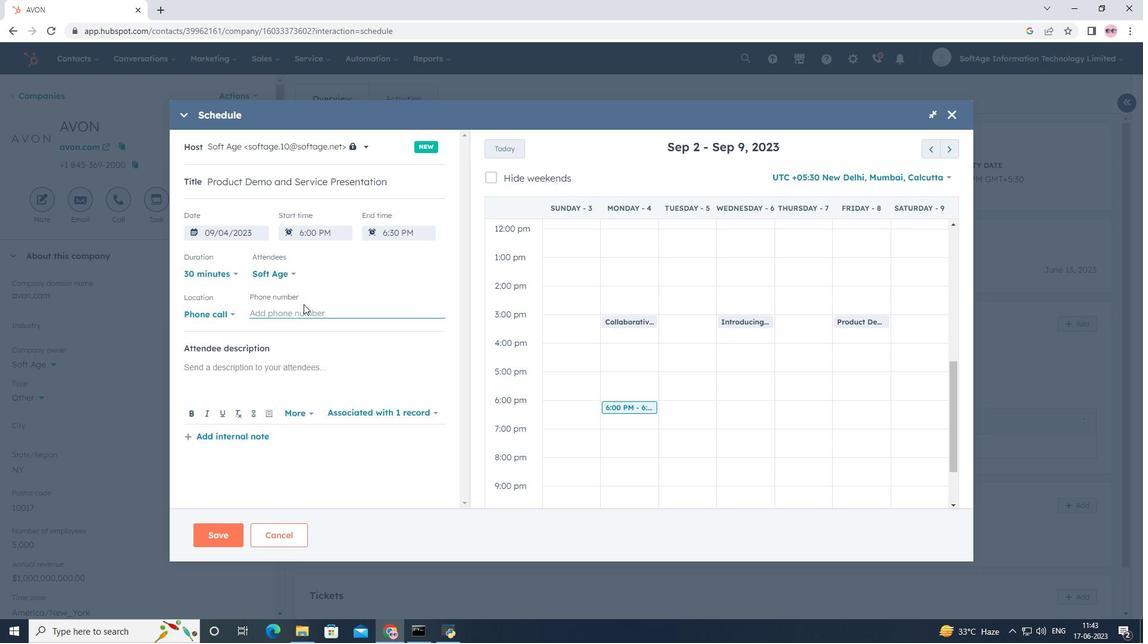 
Action: Key pressed <Key.shift>(786<Key.shift>)<Key.space>555-4399
Screenshot: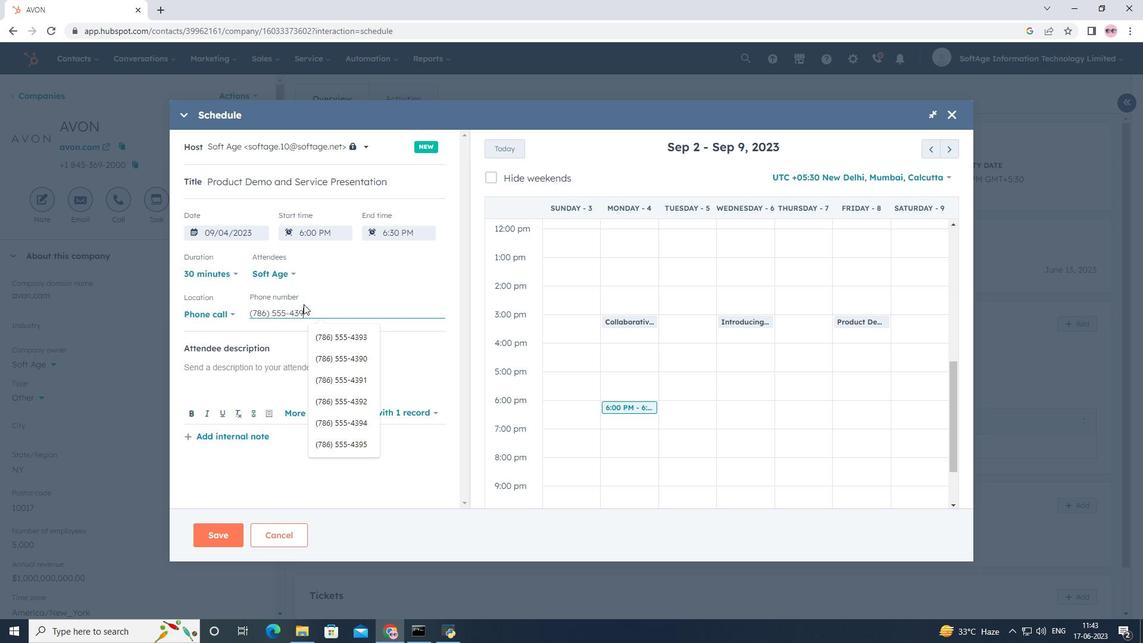 
Action: Mouse moved to (287, 379)
Screenshot: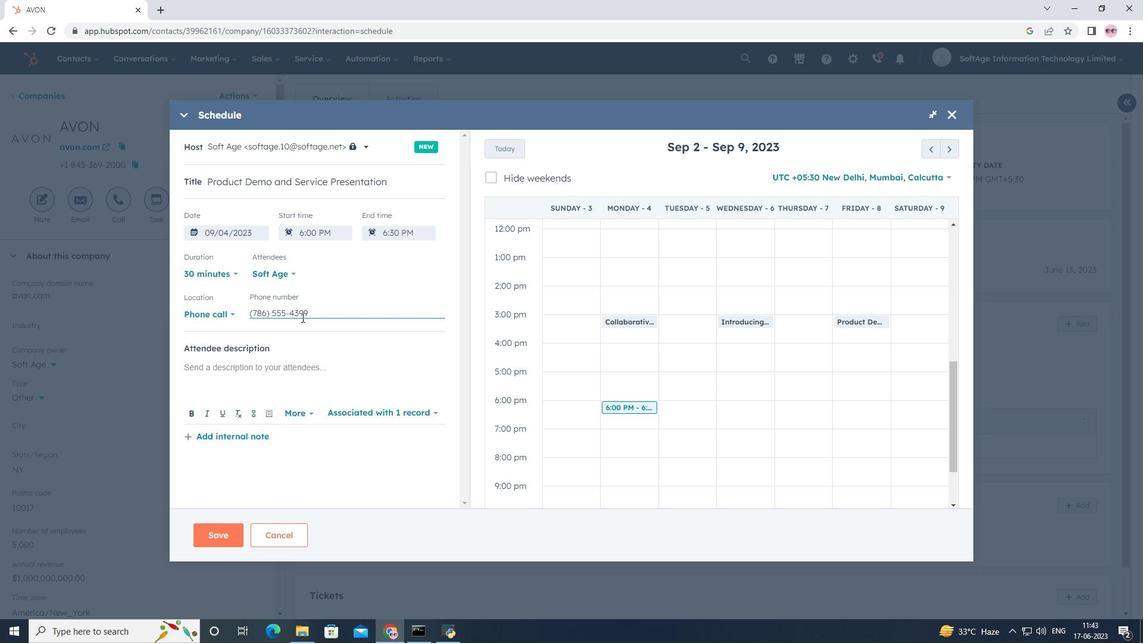 
Action: Mouse pressed left at (287, 379)
Screenshot: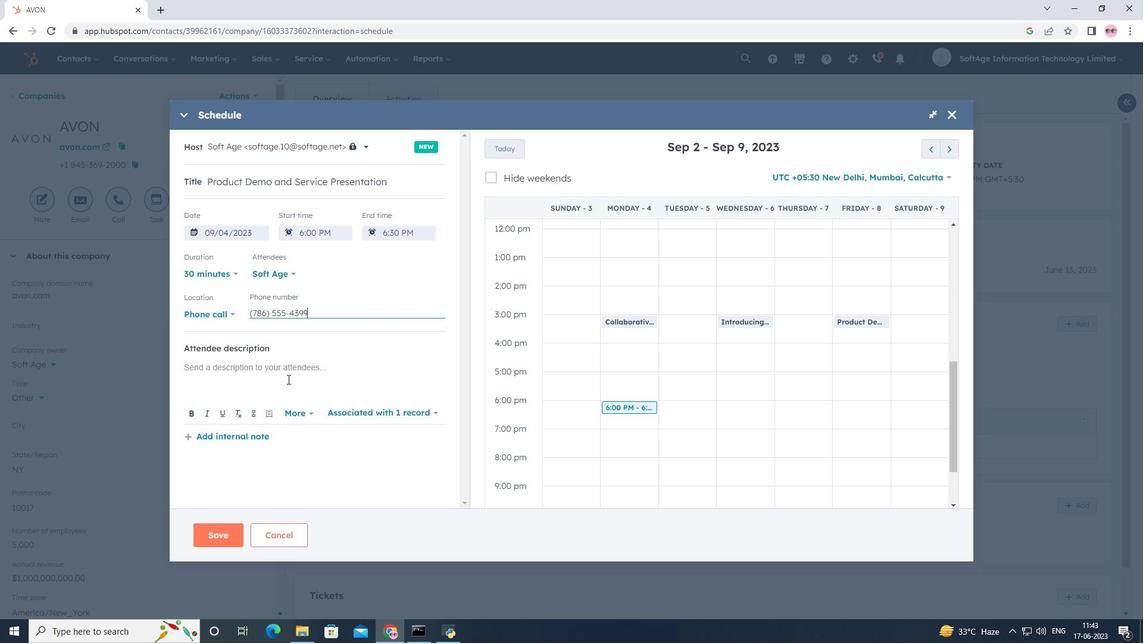 
Action: Key pressed <Key.shift>For<Key.space>further<Key.space>diss<Key.backspace>cussion<Key.space>on<Key.space>products,<Key.space>kindly<Key.space>join<Key.space>the<Key.space>meeting.
Screenshot: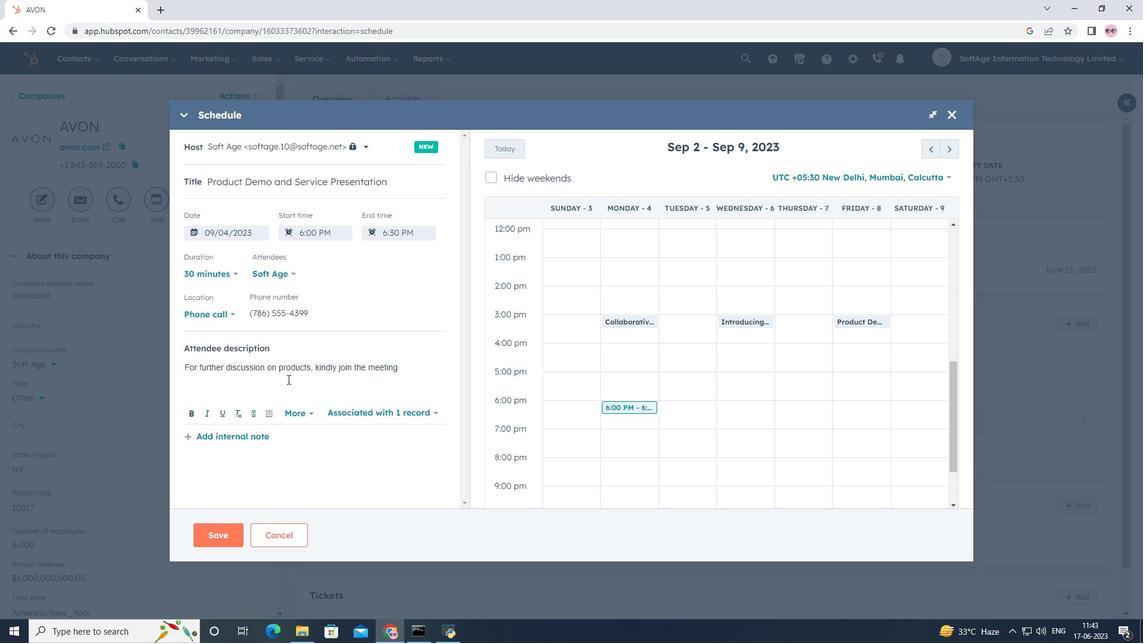
Action: Mouse moved to (352, 412)
Screenshot: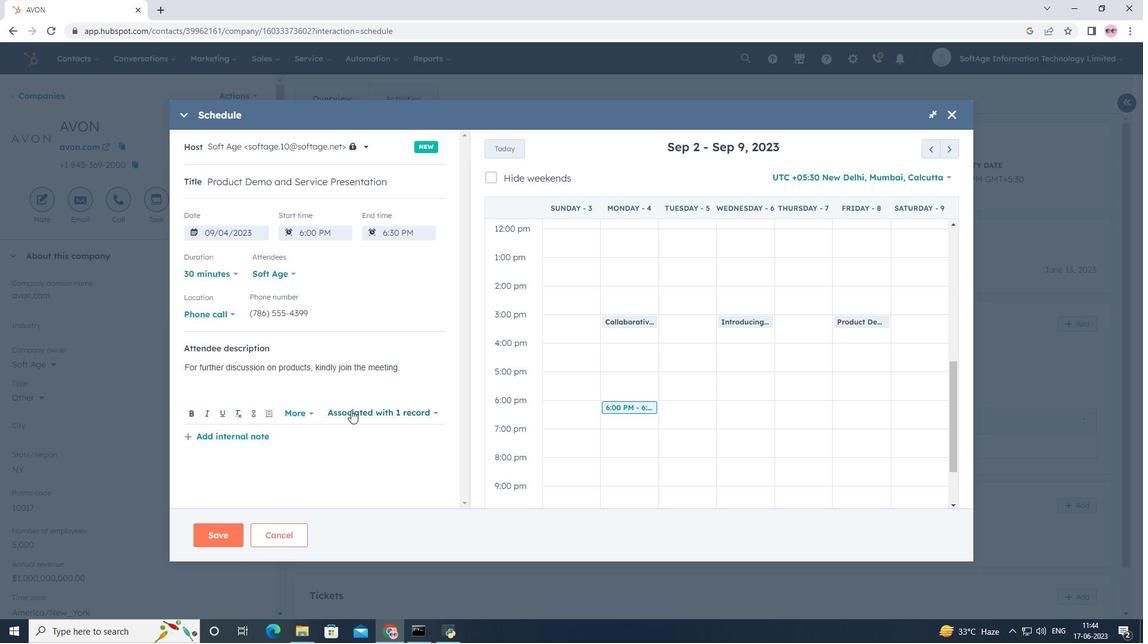 
Action: Mouse pressed left at (352, 412)
Screenshot: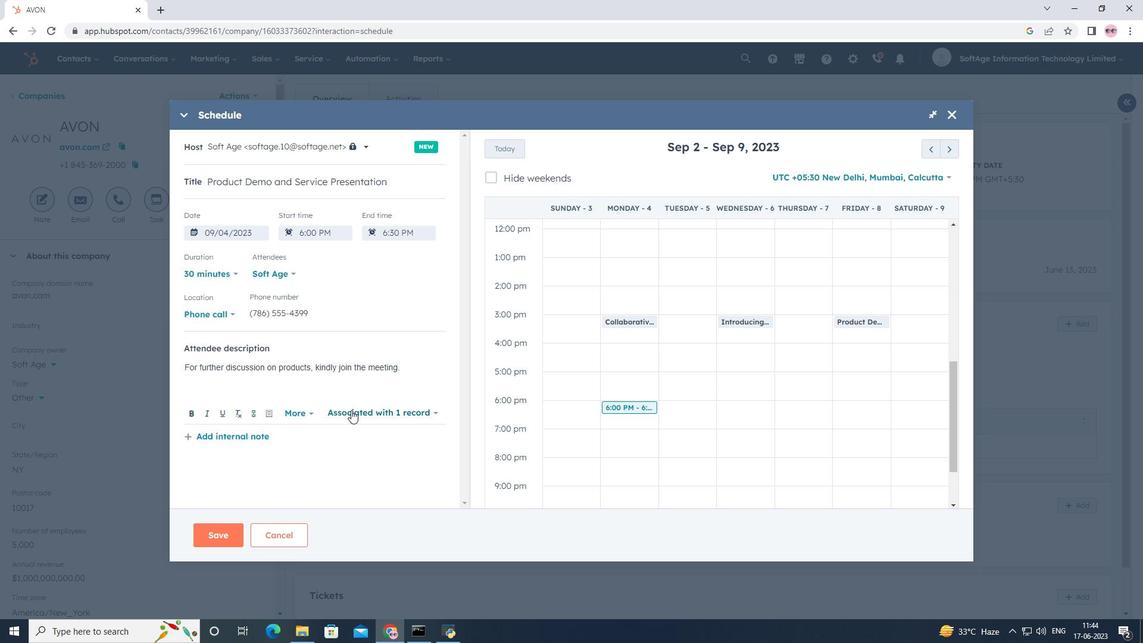 
Action: Mouse moved to (370, 335)
Screenshot: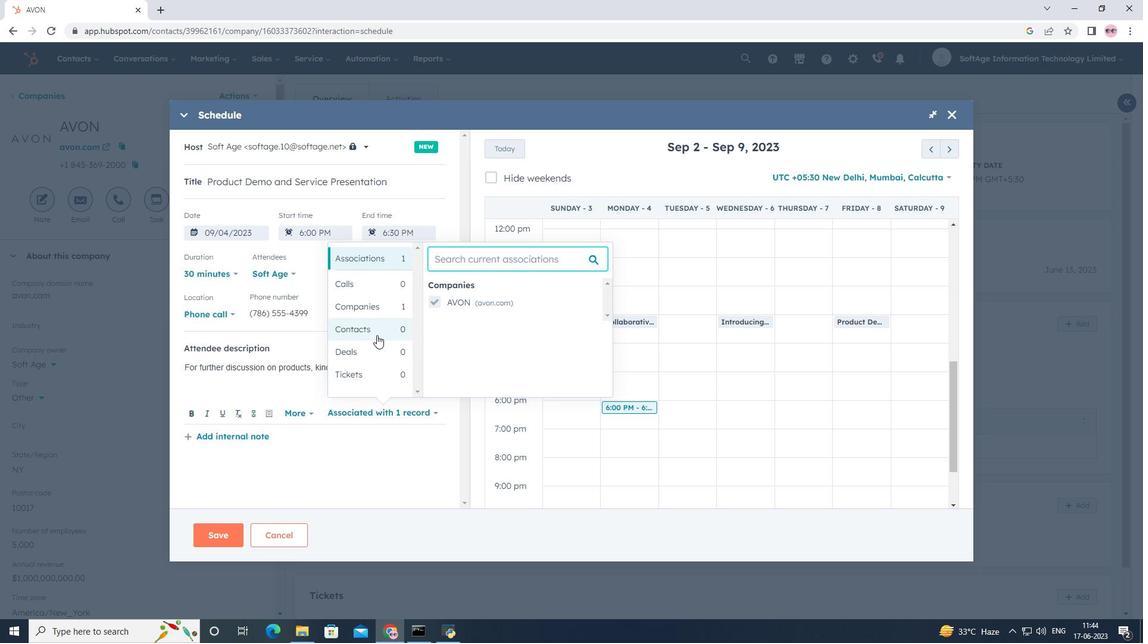 
Action: Mouse pressed left at (370, 335)
Screenshot: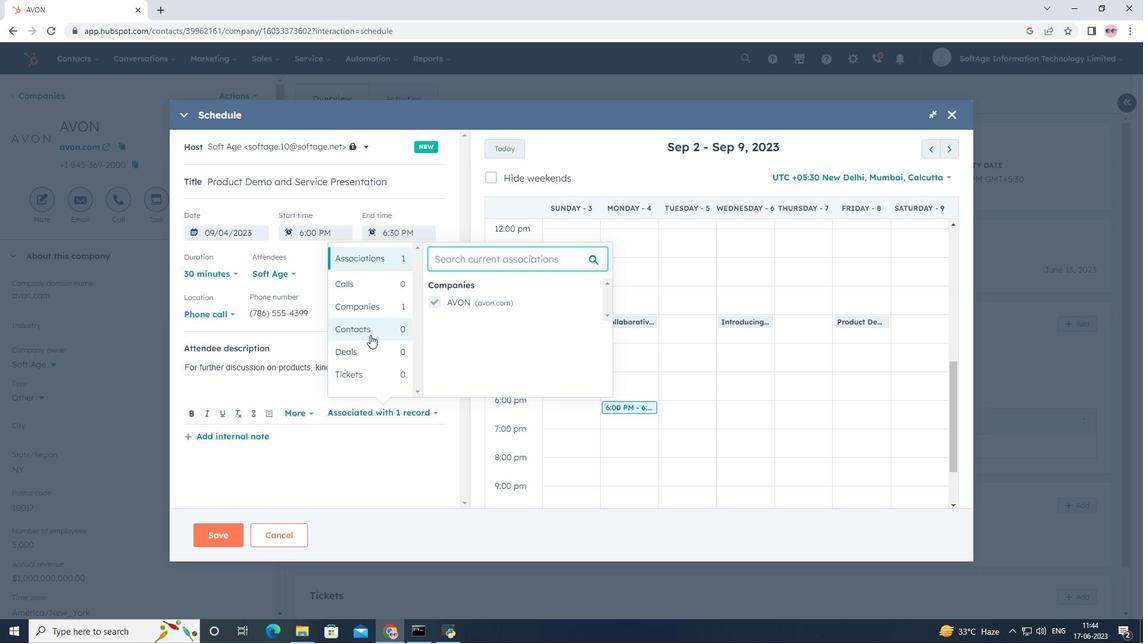 
Action: Mouse moved to (439, 285)
Screenshot: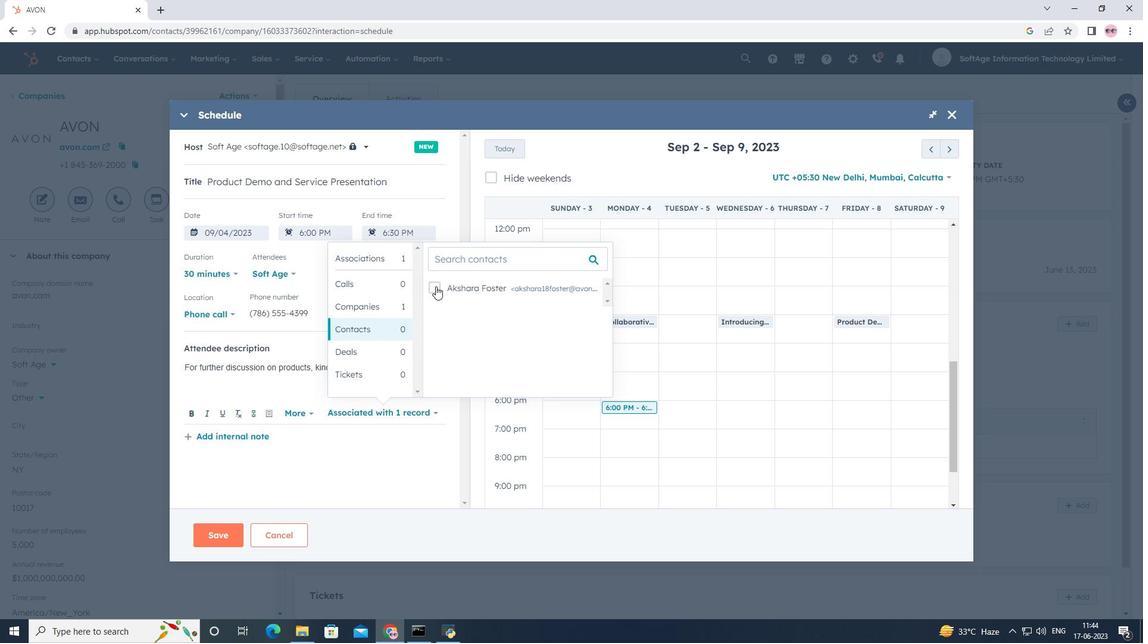 
Action: Mouse pressed left at (439, 285)
Screenshot: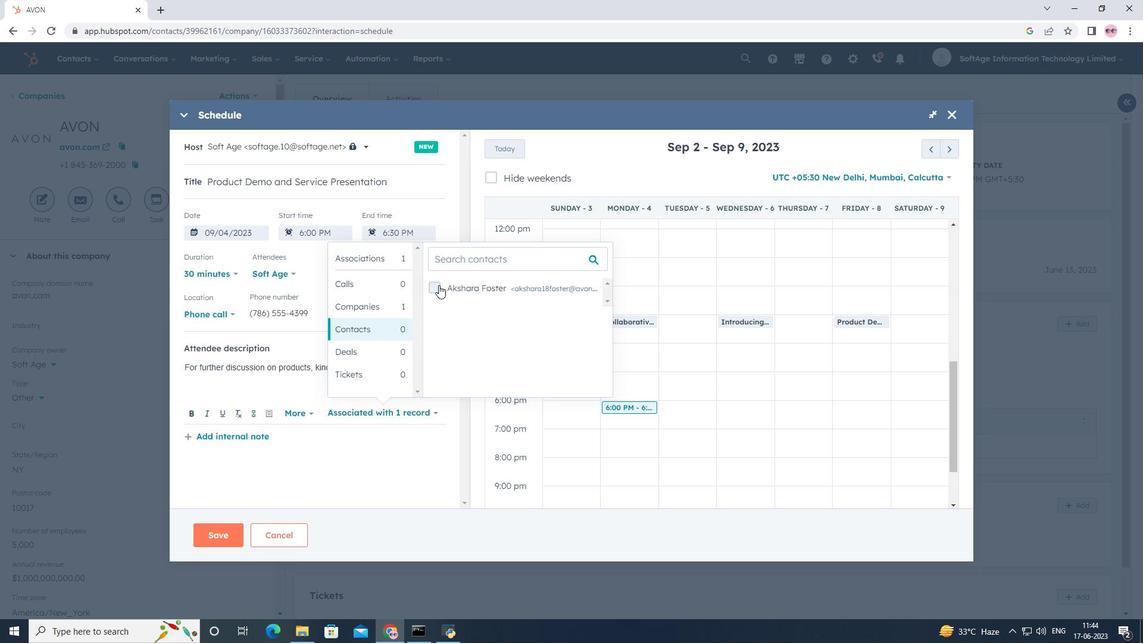 
Action: Mouse moved to (367, 464)
Screenshot: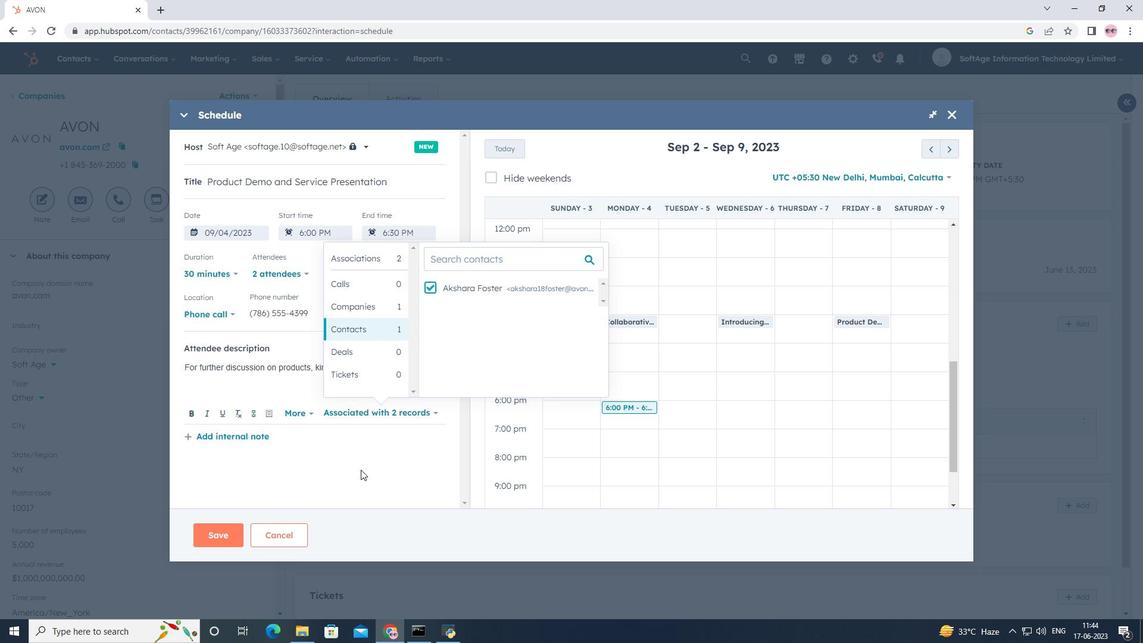 
Action: Mouse pressed left at (367, 464)
Screenshot: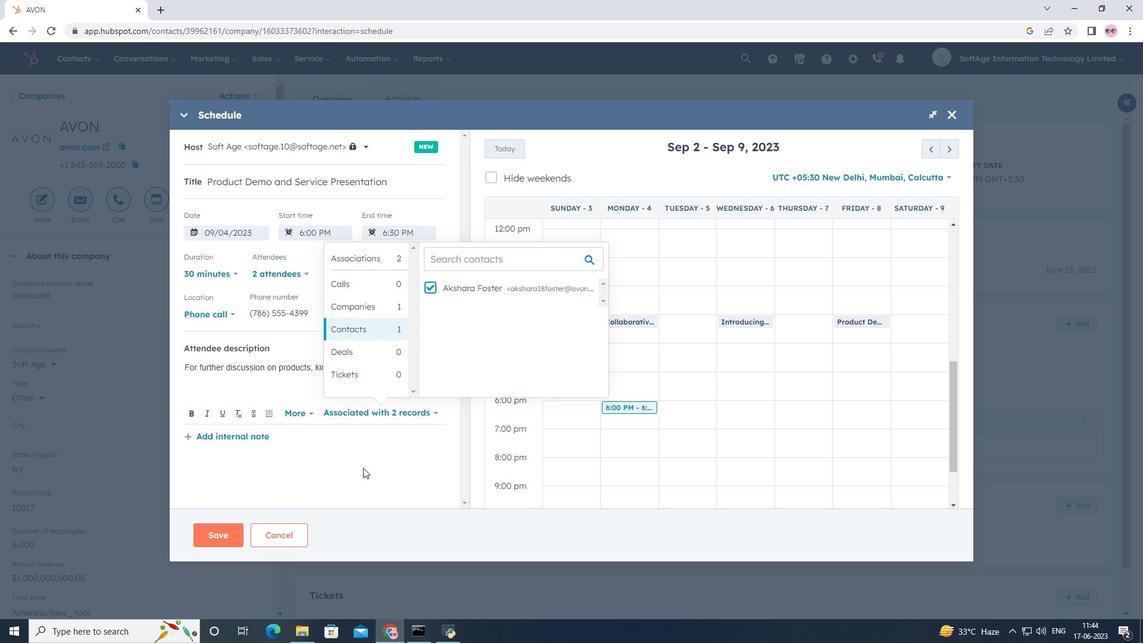 
Action: Mouse moved to (202, 529)
Screenshot: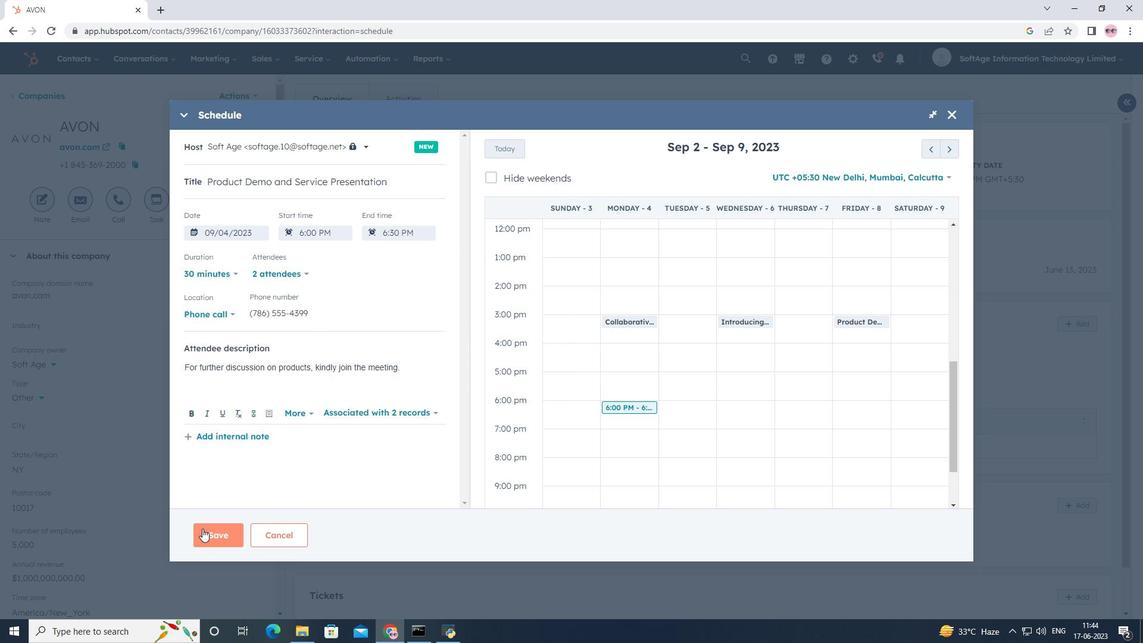 
Action: Mouse pressed left at (202, 529)
Screenshot: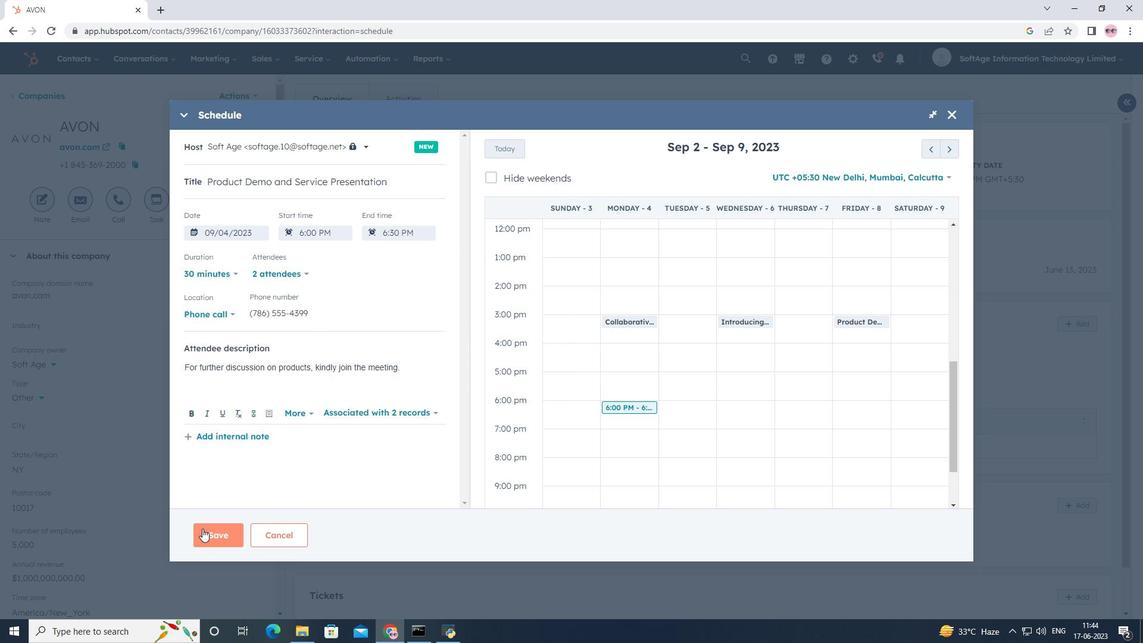 
